 Task: Open a blank sheet, save the file as Weather.doc Add Heading 'Types of Weather:'Types of Weather: Add the following points with small alphabetsAdd the following points with small alphabets a.	Sunny_x000D_
b.	Rainy_x000D_
c.	Snowy_x000D_
Select the entire thext and change line spacing to  1.15 Select the entire text and apply  Outside Borders ,change the font size of heading and points to 26
Action: Mouse pressed left at (187, 179)
Screenshot: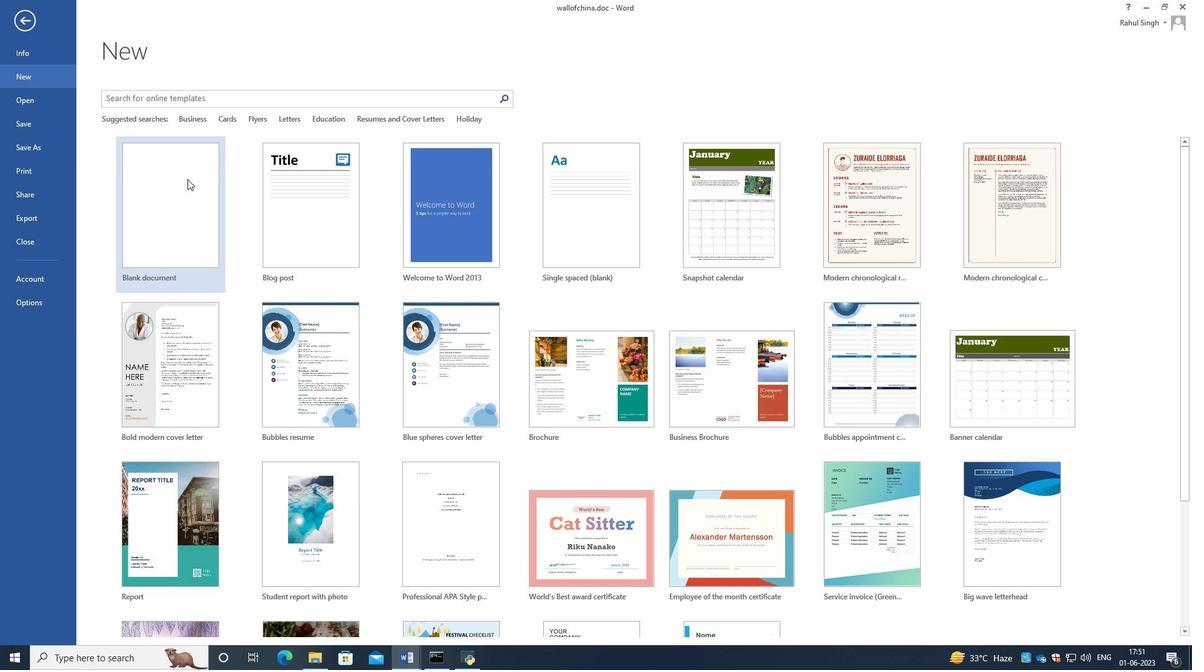 
Action: Mouse moved to (26, 21)
Screenshot: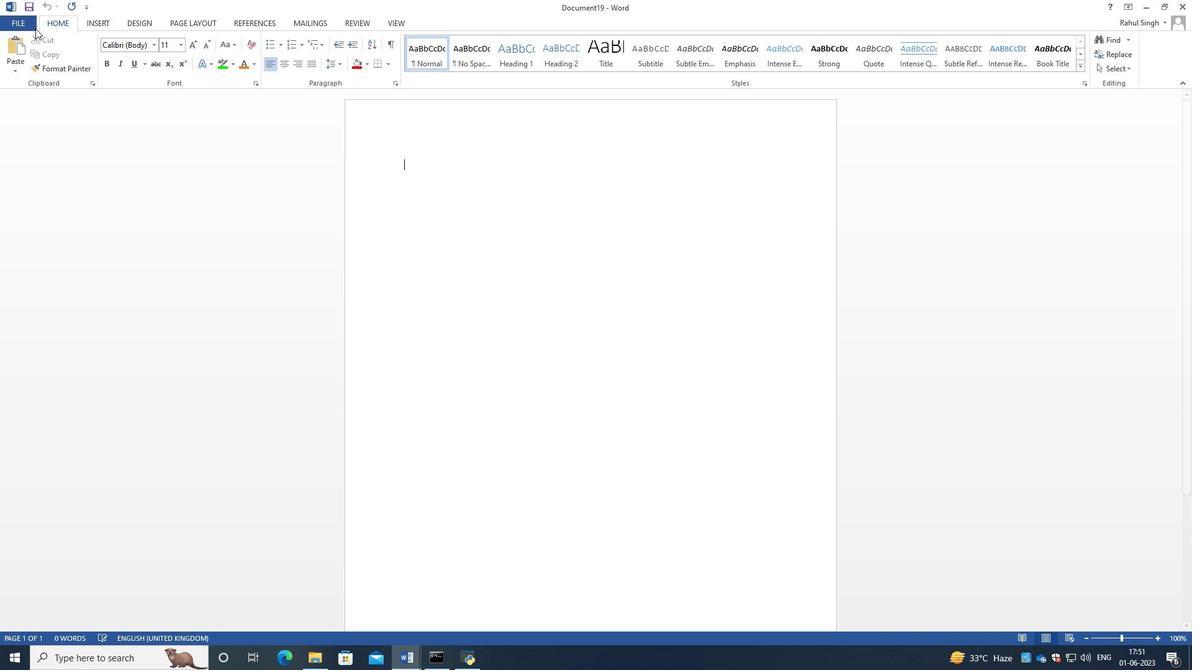 
Action: Mouse pressed left at (26, 21)
Screenshot: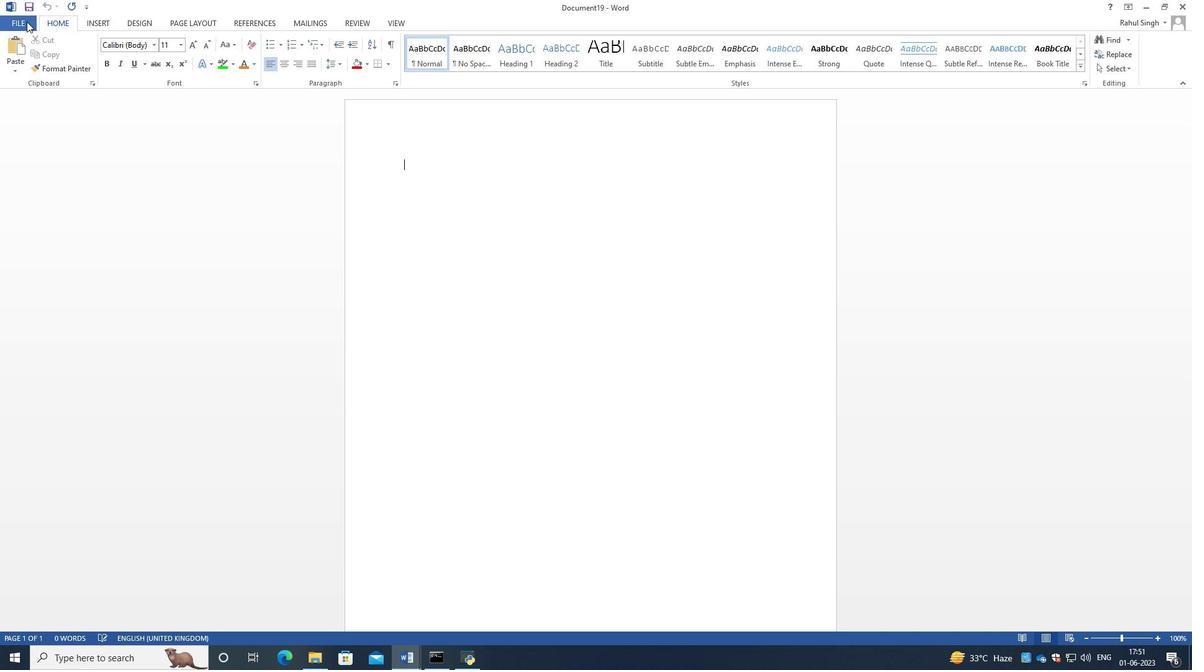 
Action: Mouse moved to (30, 140)
Screenshot: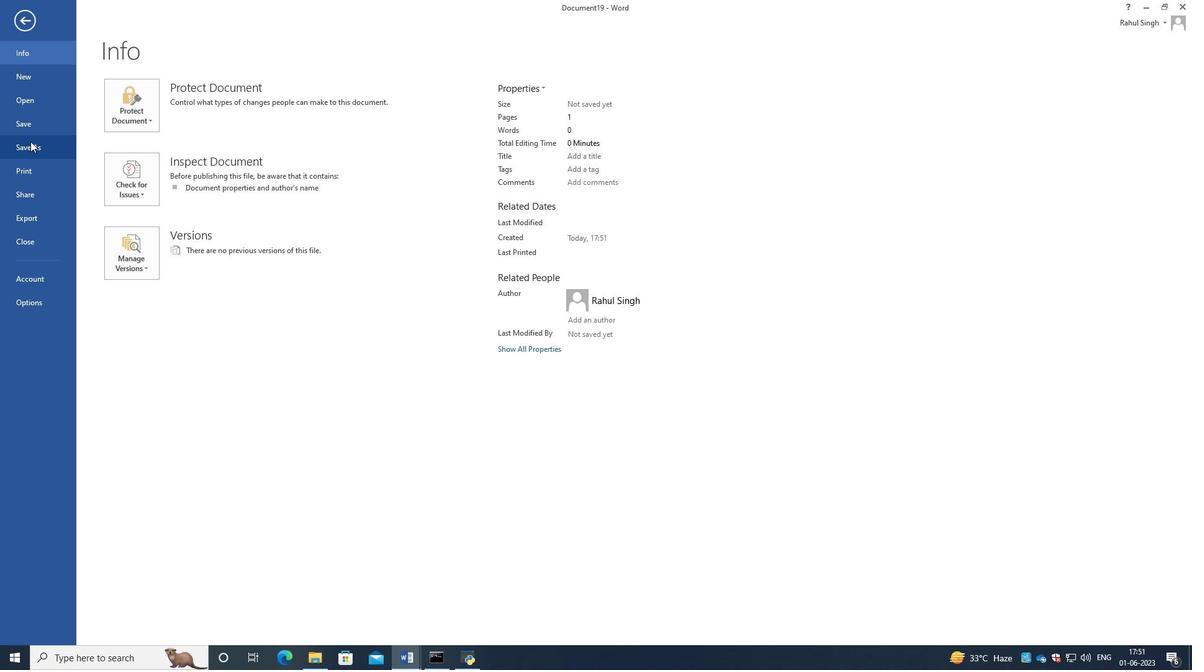 
Action: Mouse pressed left at (30, 140)
Screenshot: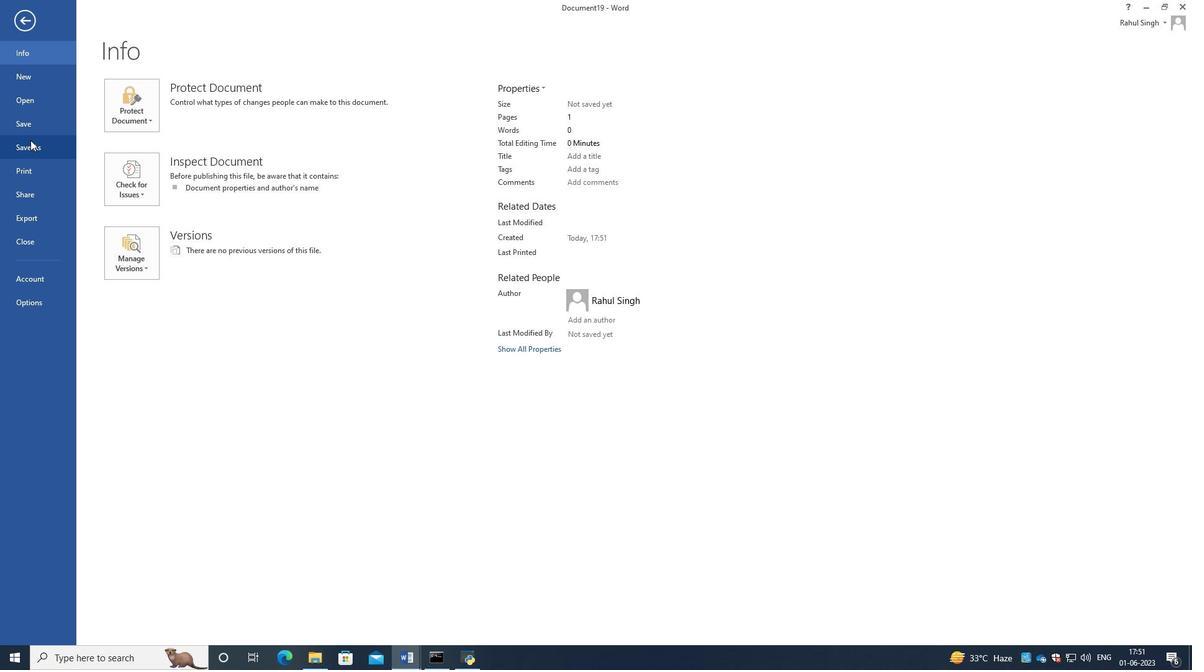
Action: Mouse moved to (339, 128)
Screenshot: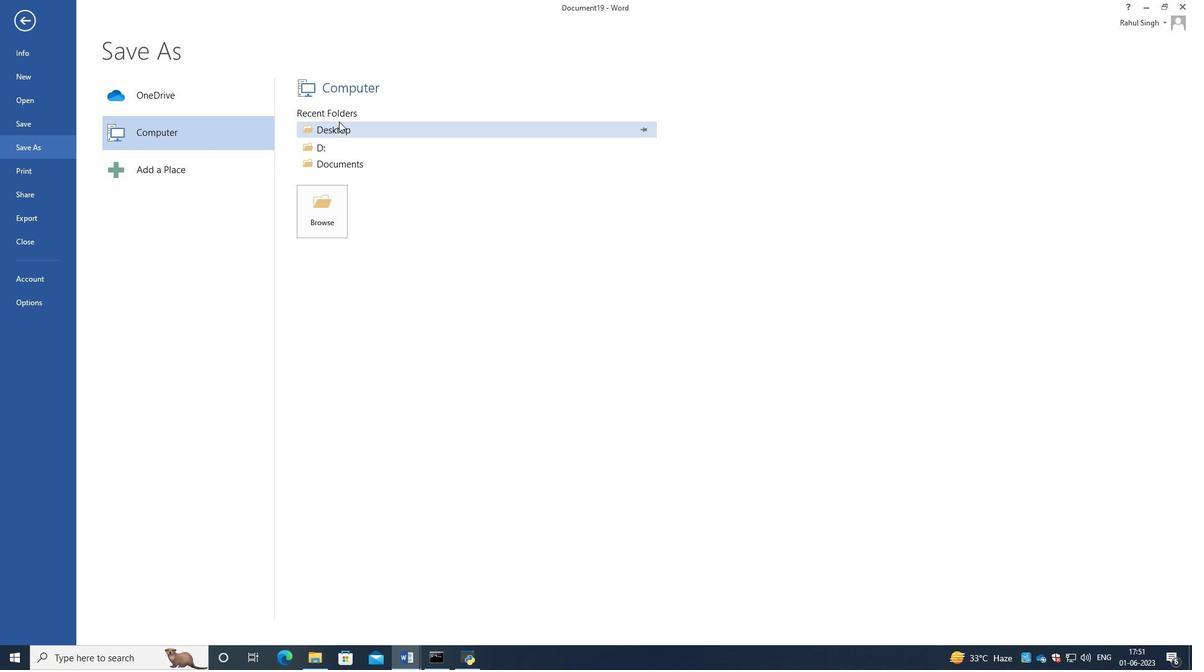 
Action: Mouse pressed left at (339, 128)
Screenshot: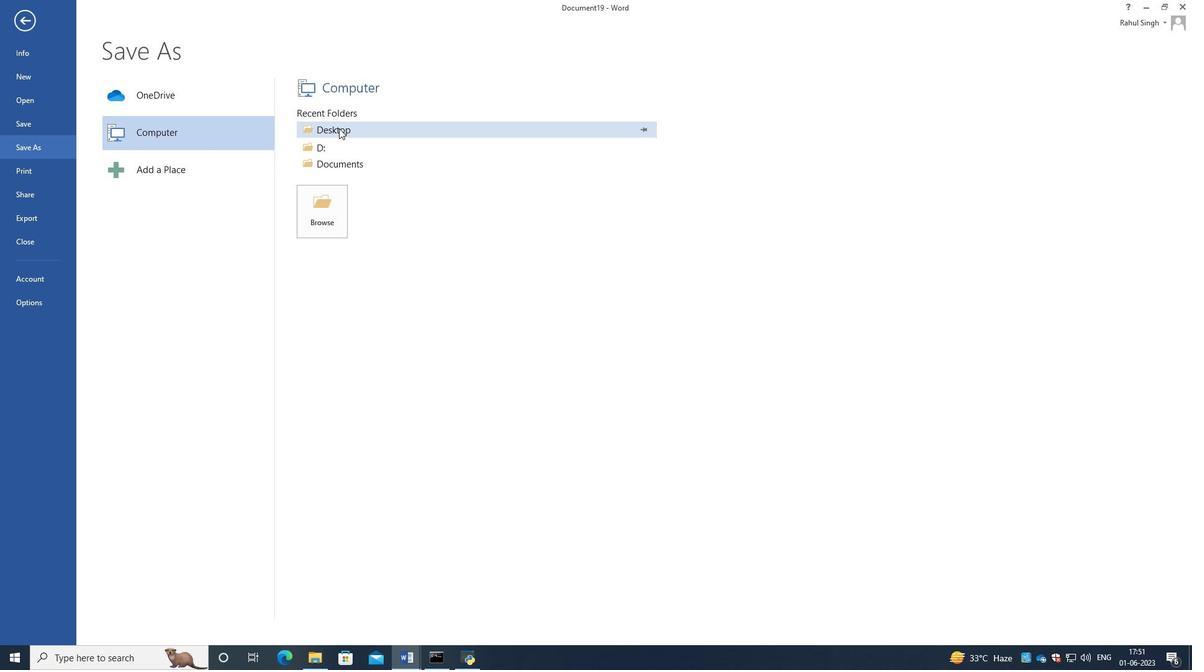 
Action: Mouse moved to (209, 264)
Screenshot: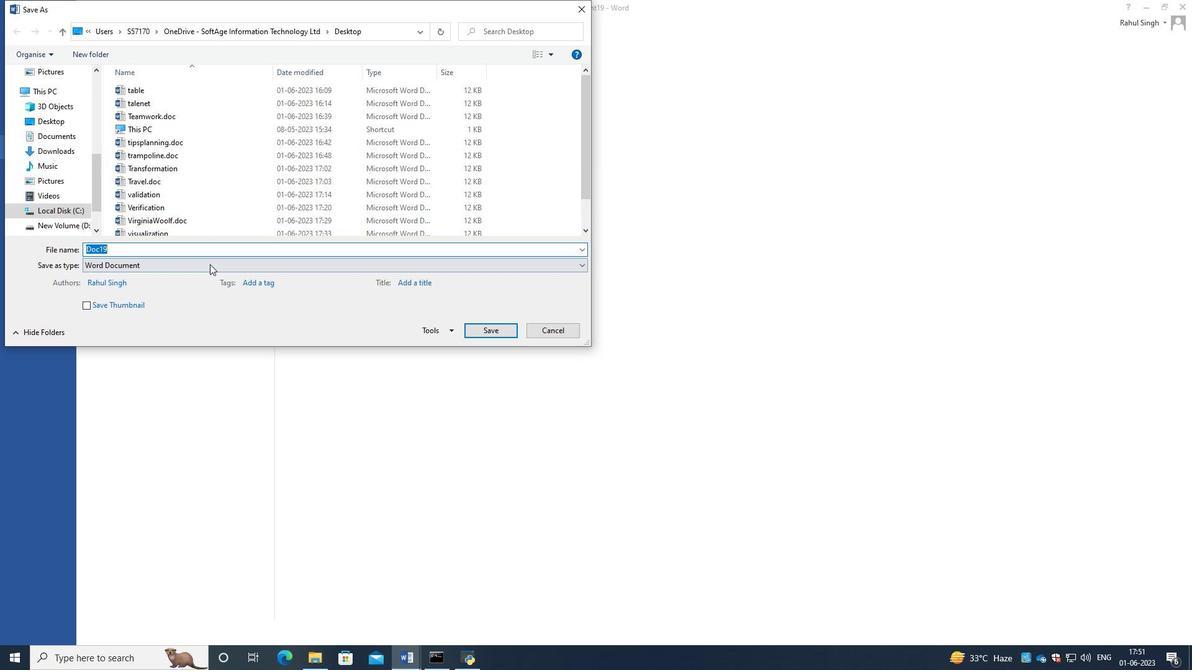 
Action: Key pressed <Key.backspace><Key.caps_lock>W<Key.caps_lock>eather.doc
Screenshot: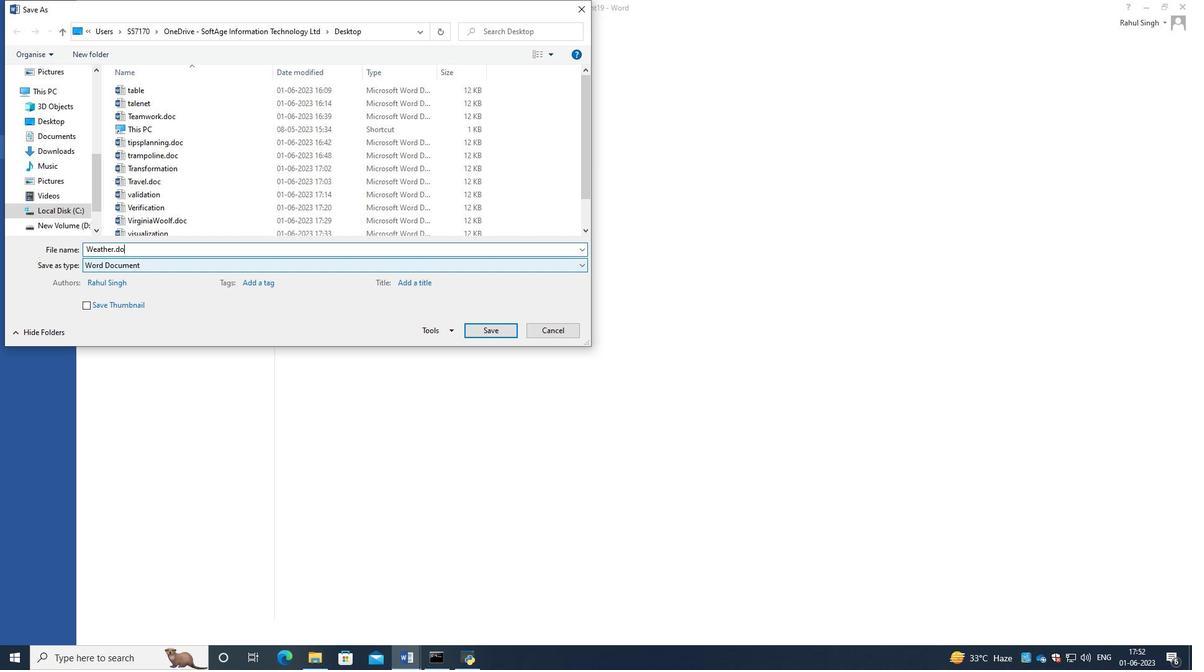 
Action: Mouse moved to (492, 328)
Screenshot: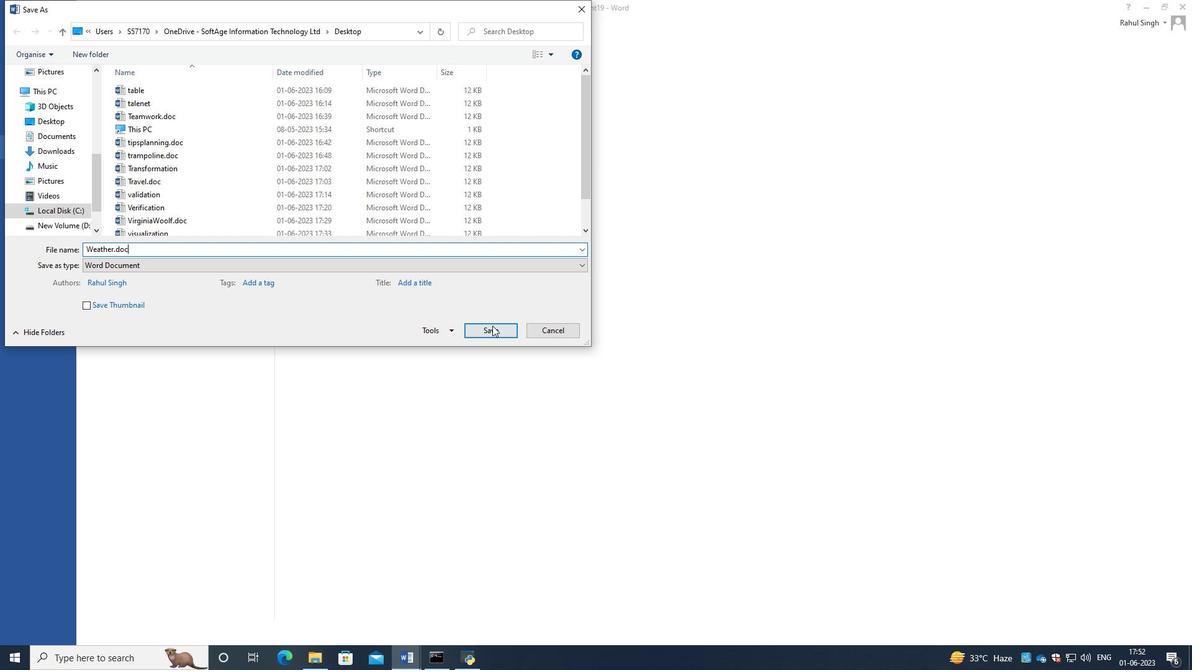 
Action: Mouse pressed left at (492, 328)
Screenshot: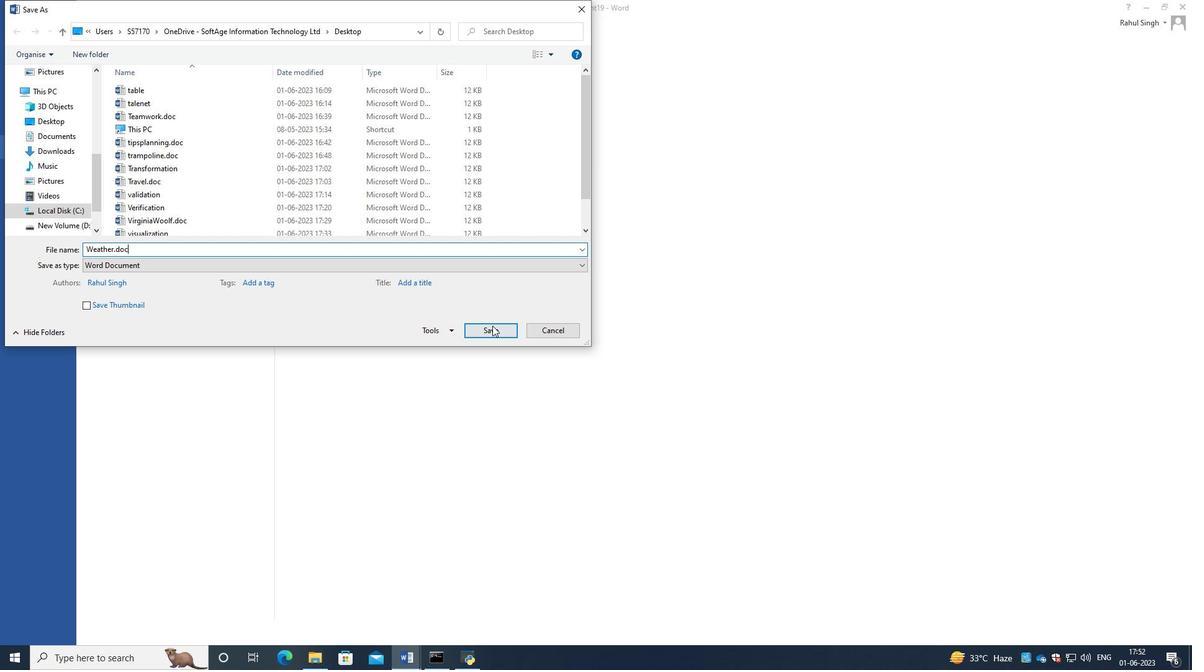 
Action: Mouse moved to (463, 167)
Screenshot: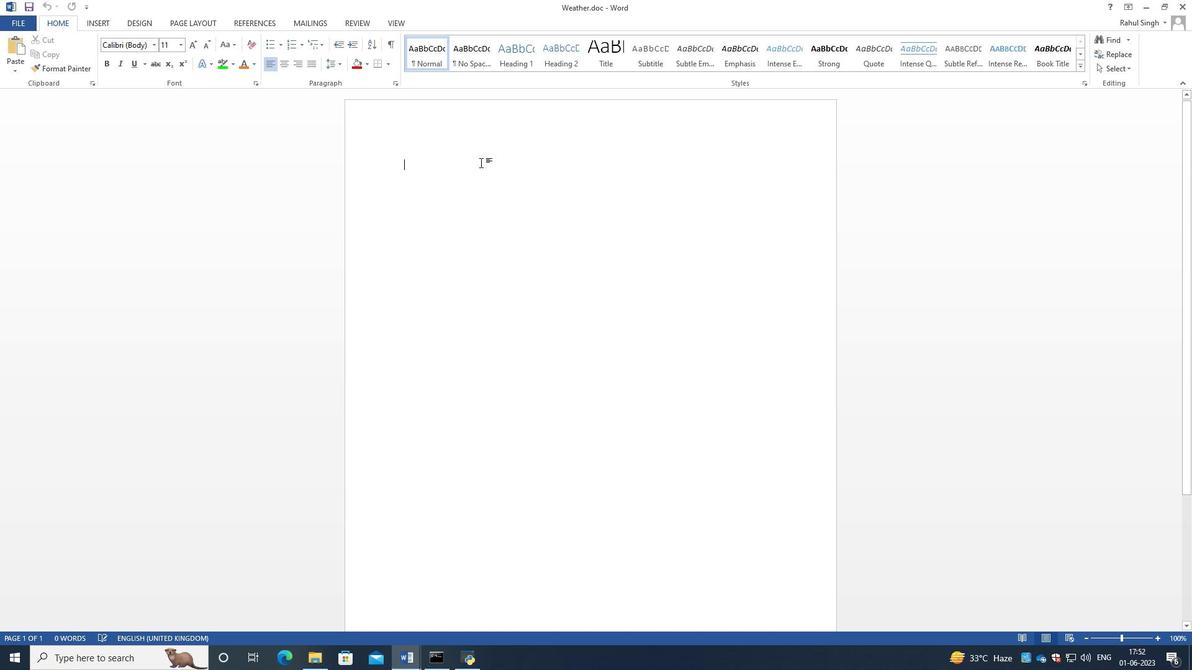 
Action: Key pressed <Key.caps_lock>T<Key.caps_lock>ypes<Key.space>of<Key.space><Key.caps_lock>W<Key.caps_lock>eather<Key.shift_r>:<Key.enter>
Screenshot: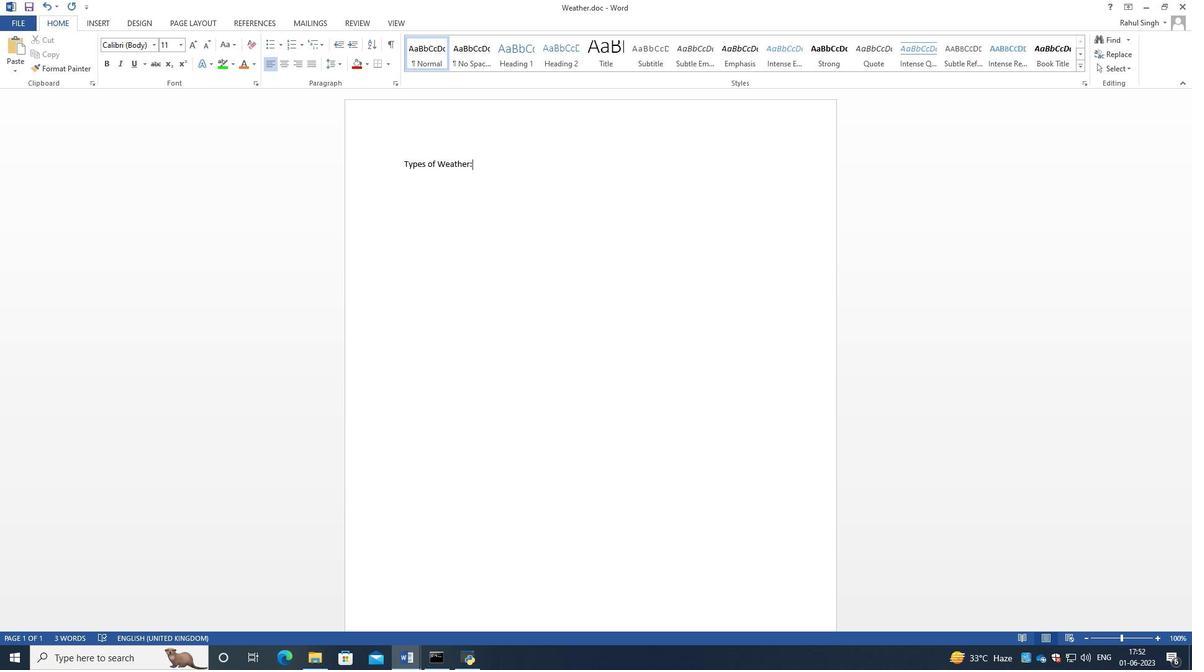 
Action: Mouse moved to (508, 159)
Screenshot: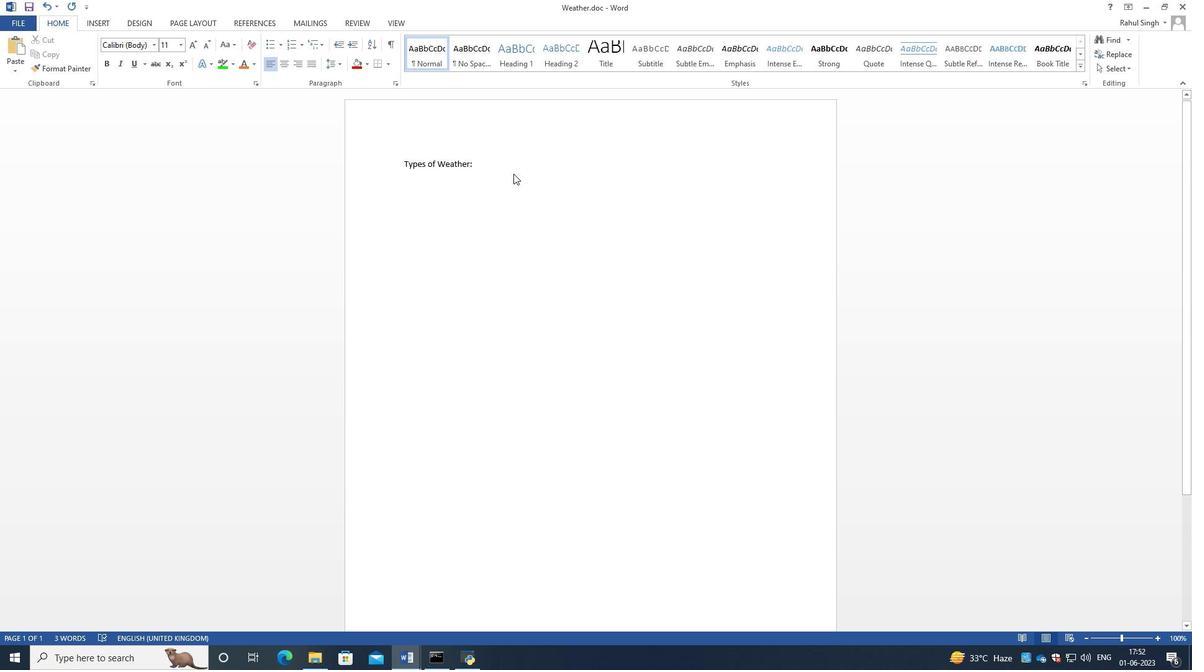 
Action: Mouse pressed left at (508, 159)
Screenshot: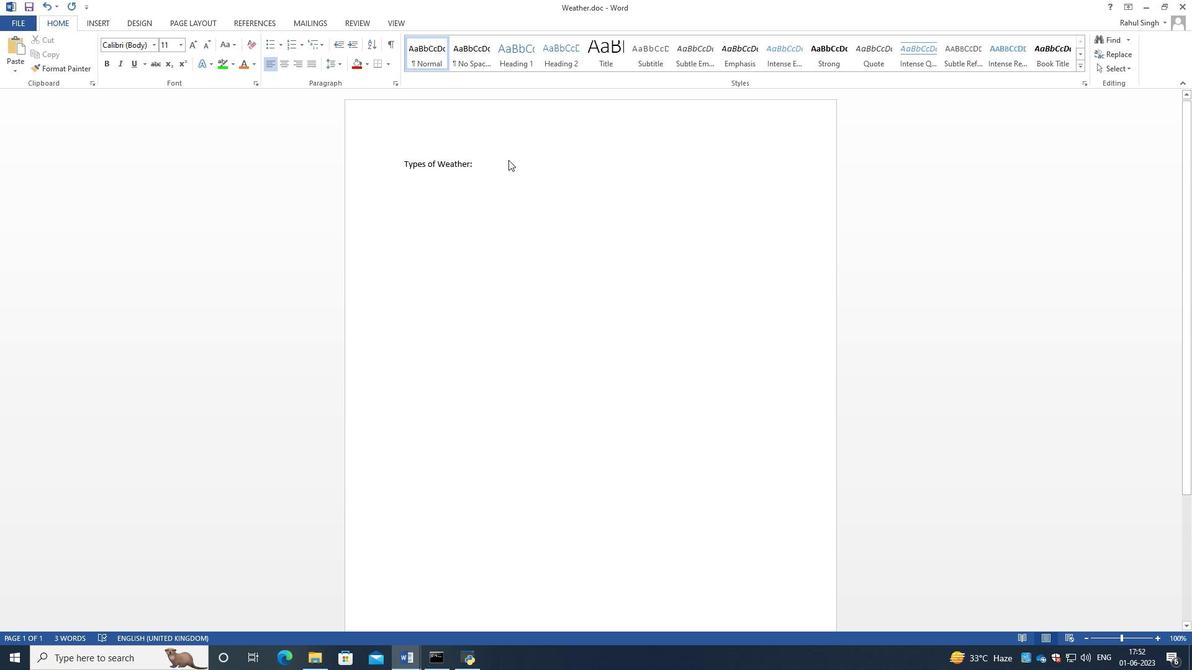 
Action: Mouse moved to (506, 163)
Screenshot: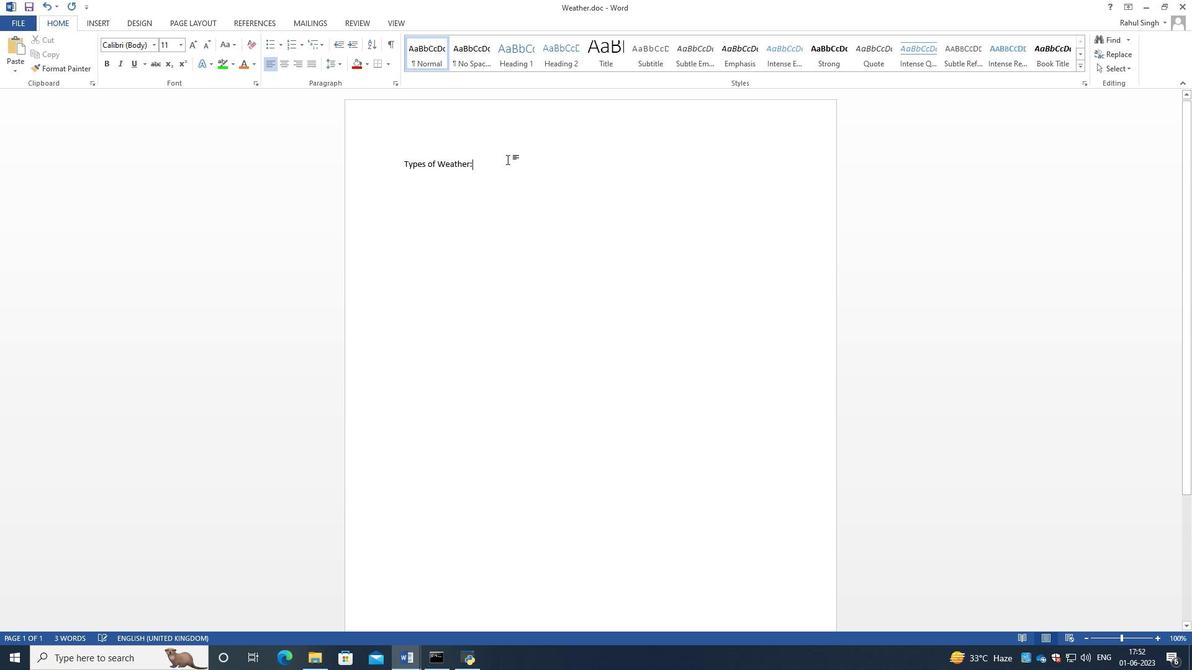 
Action: Key pressed <Key.enter><Key.space><Key.space><Key.space><Key.space><Key.space><Key.backspace><Key.backspace><Key.backspace><Key.backspace><Key.backspace>a.<Key.space>sunny<Key.enter><Key.caps_lock>R<Key.caps_lock>ainy<Key.enter><Key.caps_lock>S<Key.caps_lock>nowy<Key.enter><Key.backspace>
Screenshot: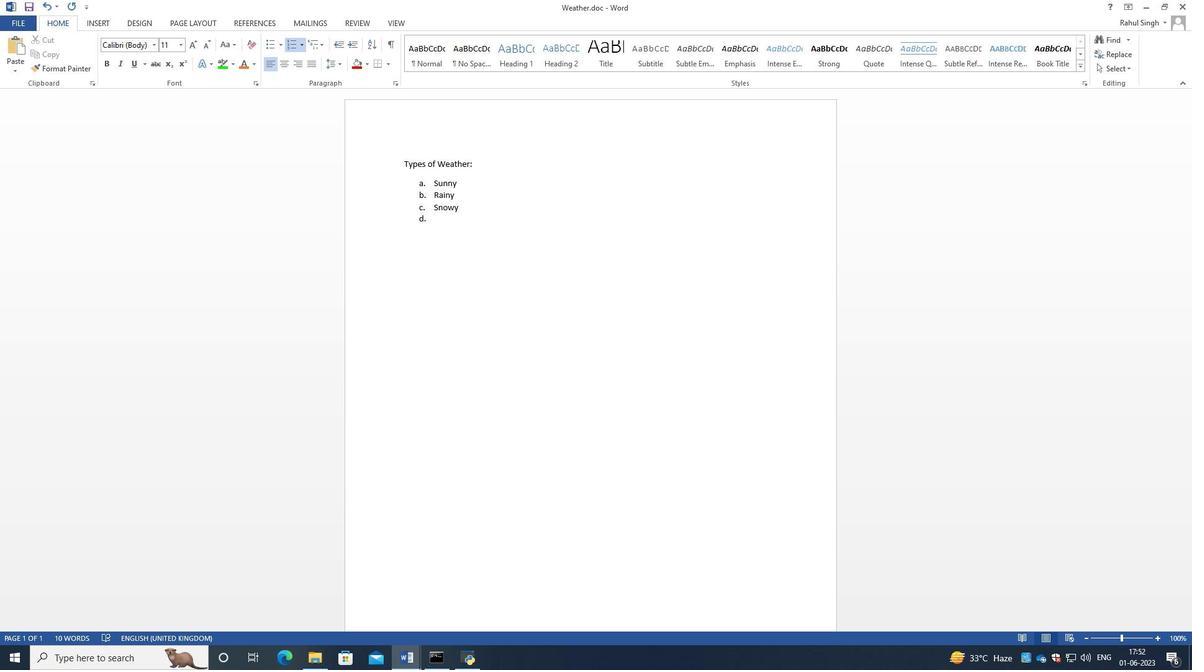 
Action: Mouse moved to (399, 158)
Screenshot: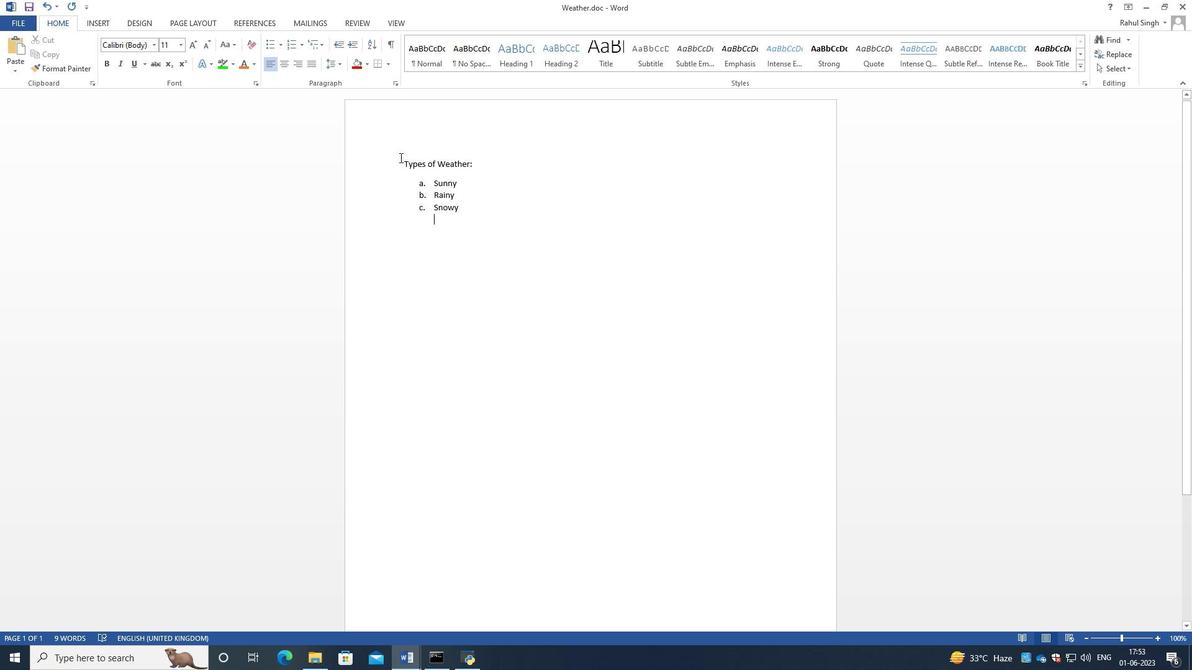 
Action: Mouse pressed left at (399, 158)
Screenshot: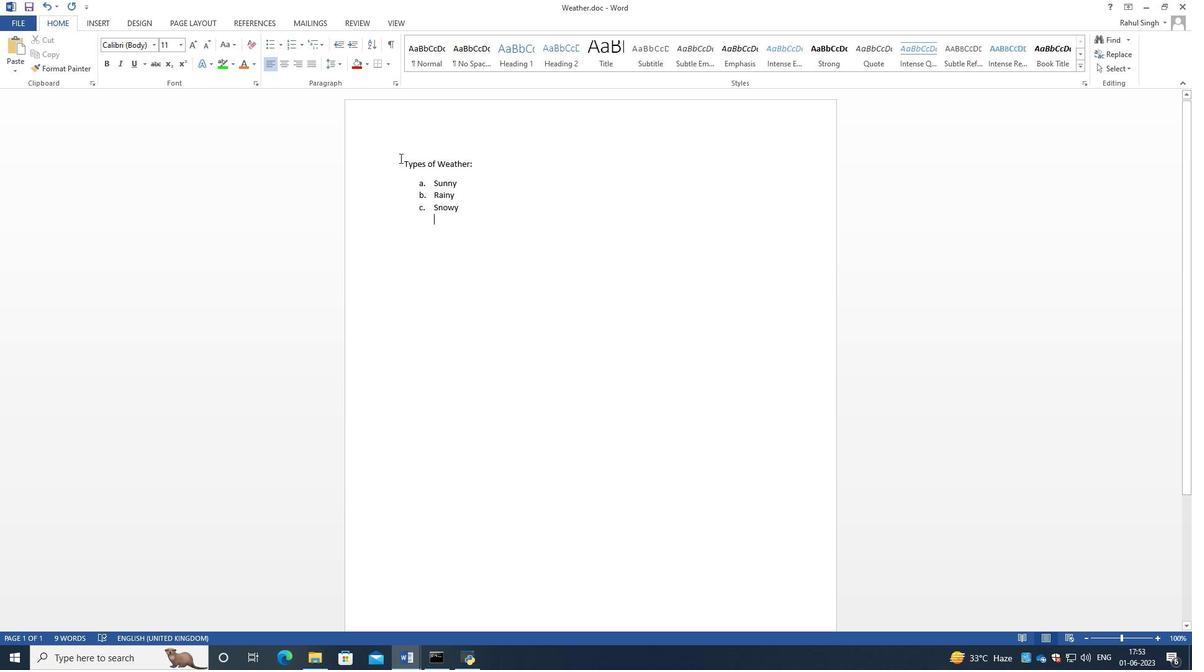 
Action: Mouse moved to (532, 211)
Screenshot: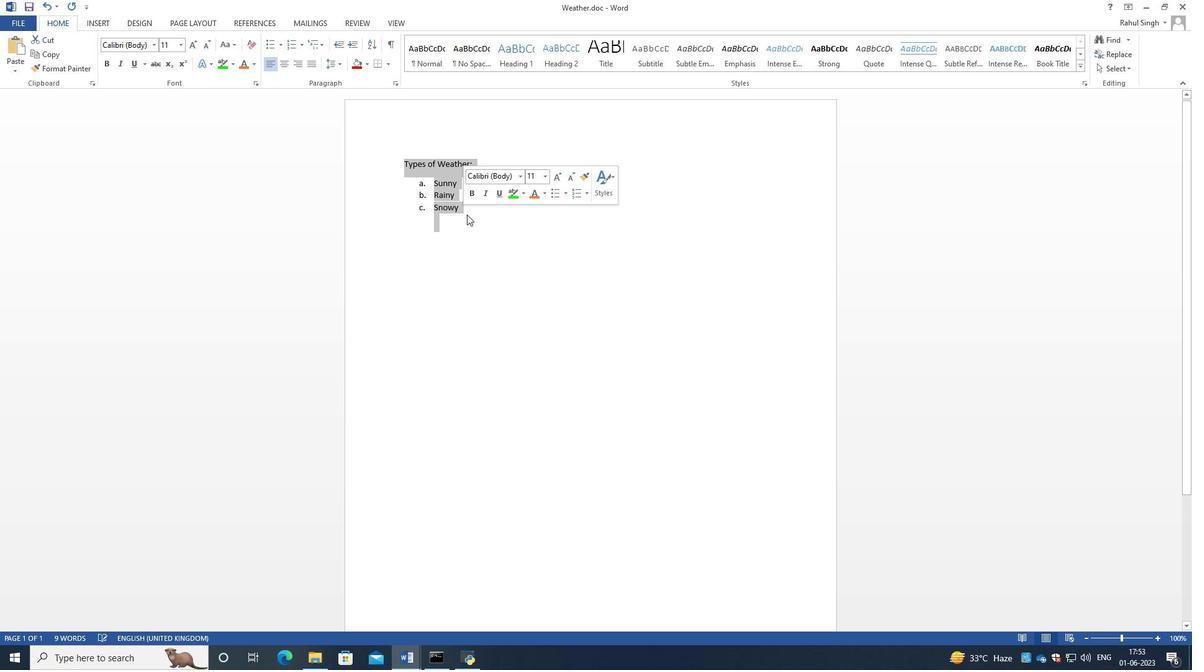 
Action: Mouse pressed left at (532, 211)
Screenshot: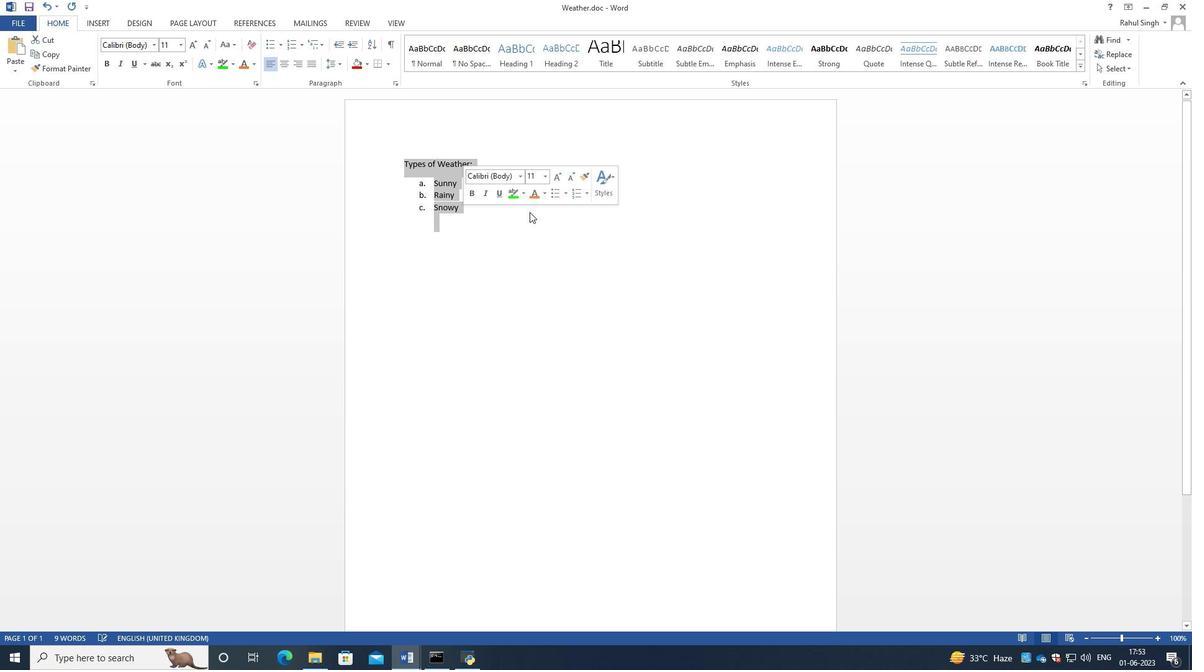 
Action: Mouse moved to (432, 183)
Screenshot: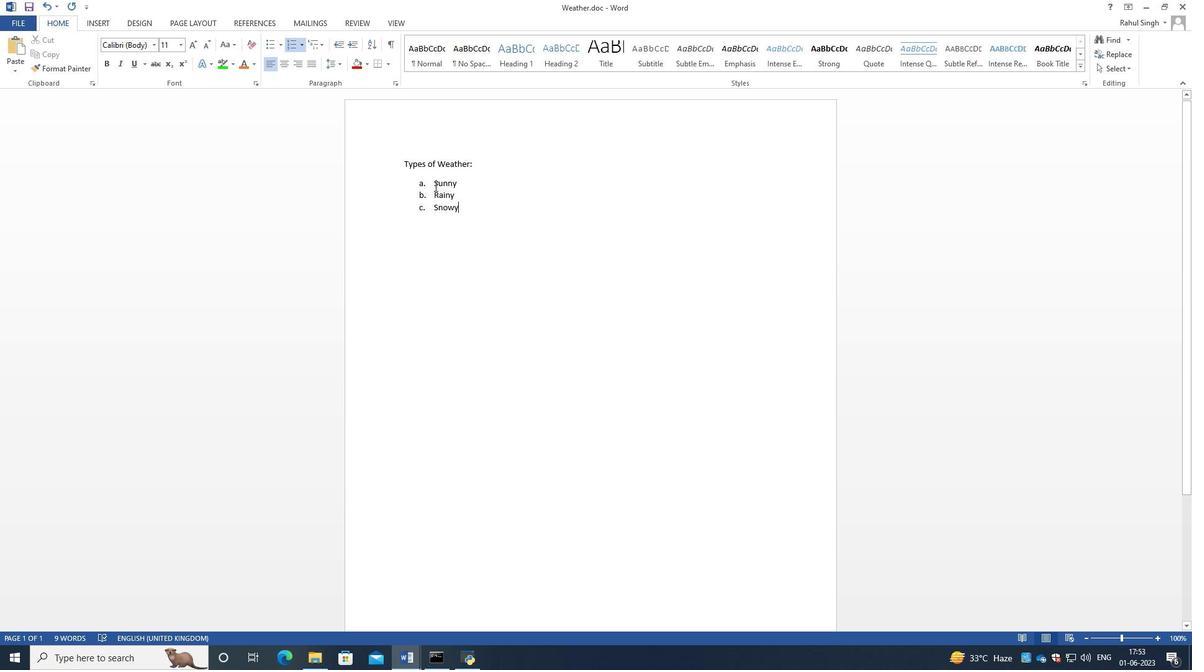 
Action: Mouse pressed left at (432, 183)
Screenshot: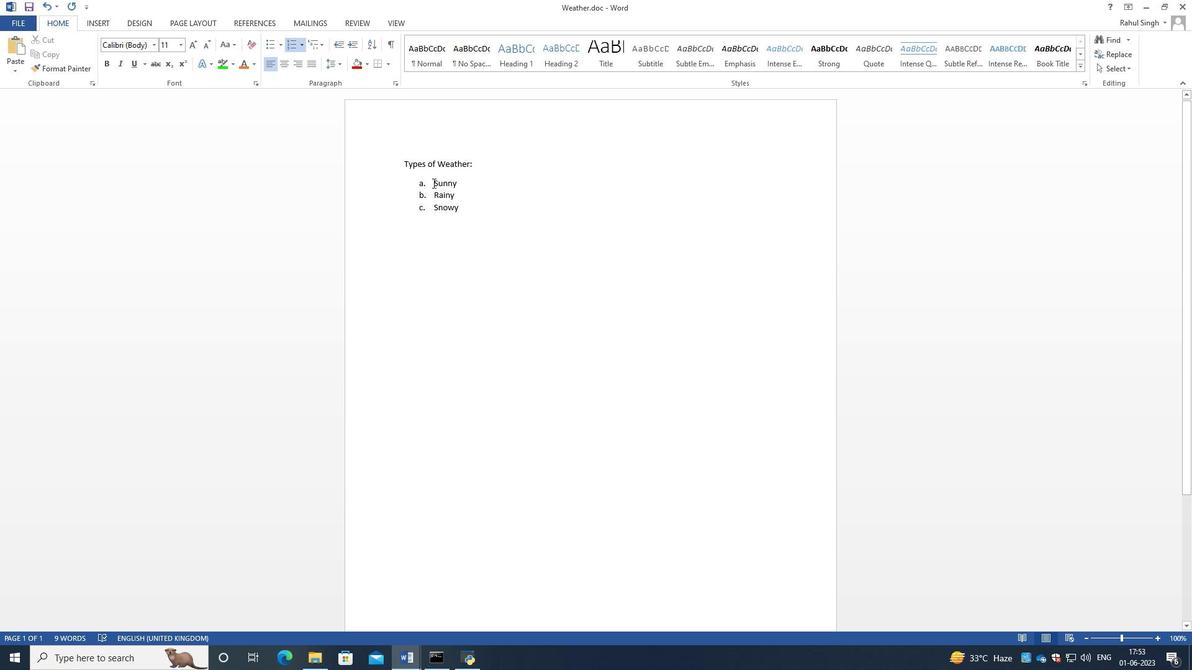 
Action: Mouse moved to (342, 65)
Screenshot: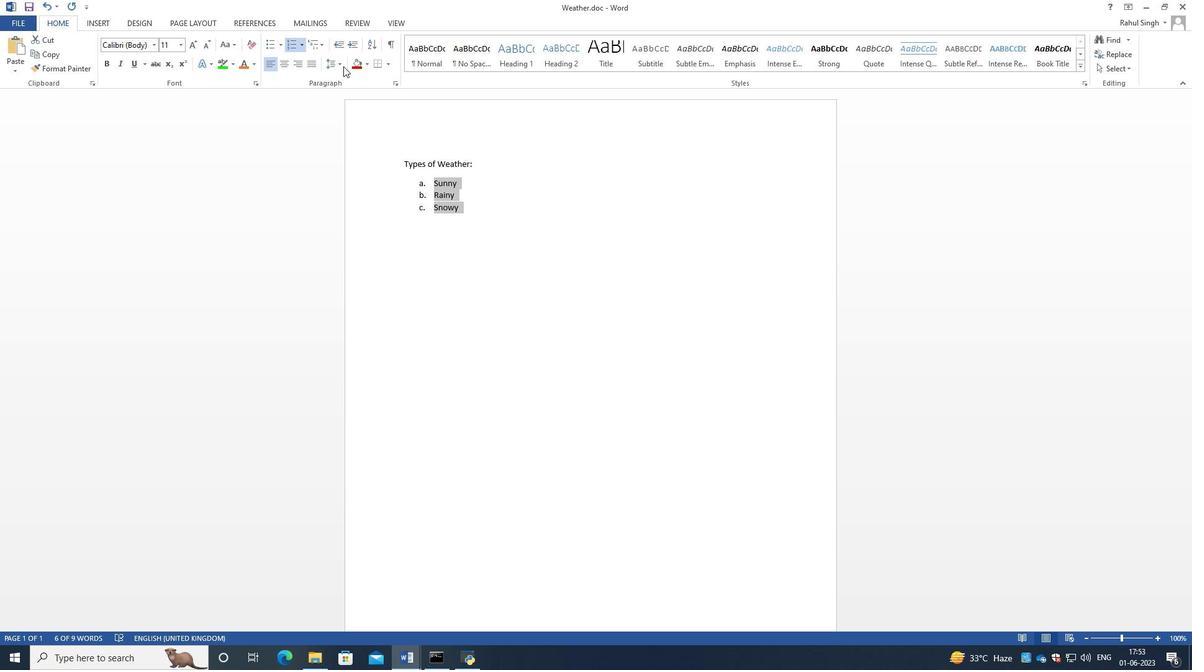 
Action: Mouse pressed left at (342, 65)
Screenshot: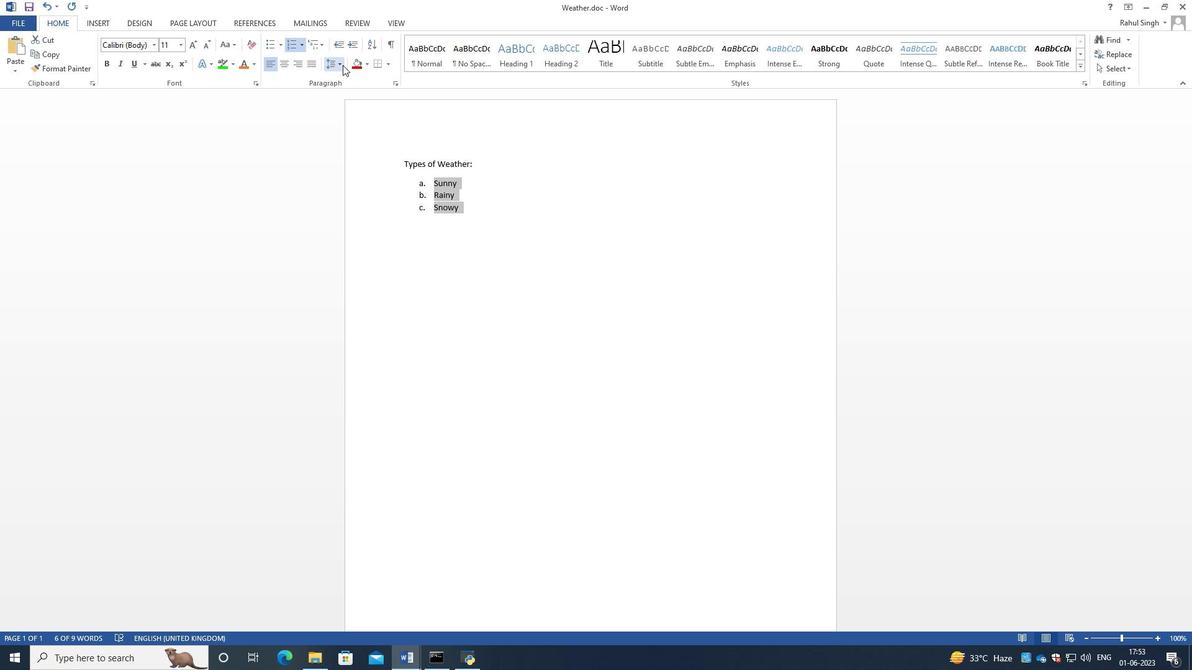 
Action: Mouse moved to (358, 98)
Screenshot: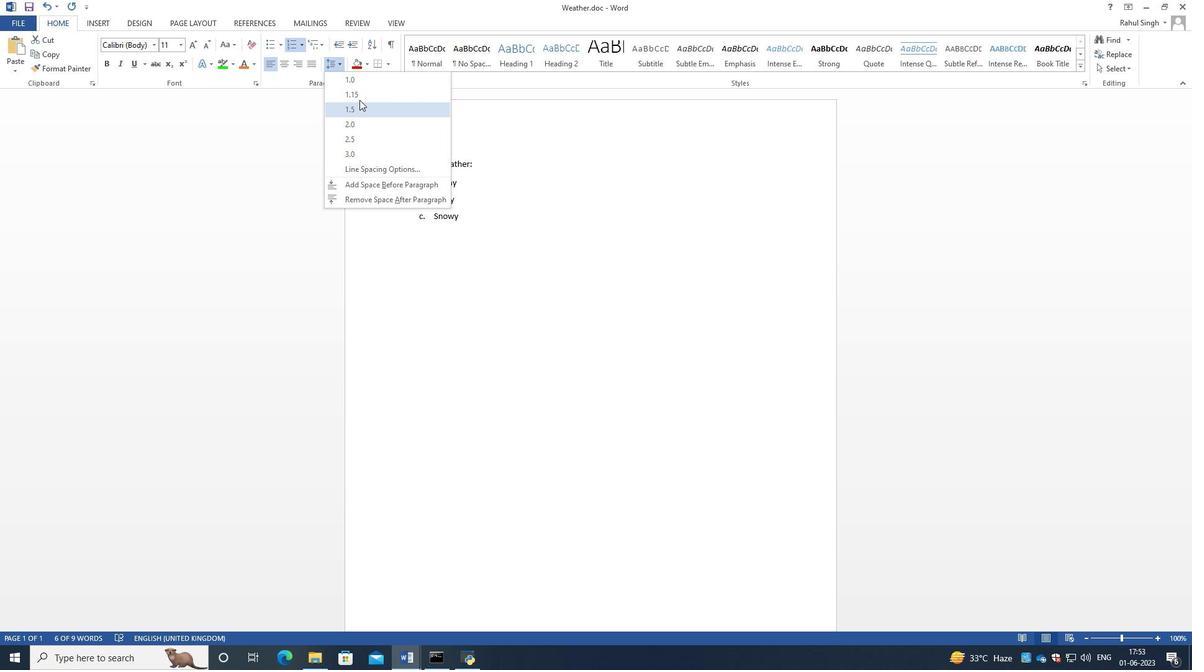 
Action: Mouse pressed left at (358, 98)
Screenshot: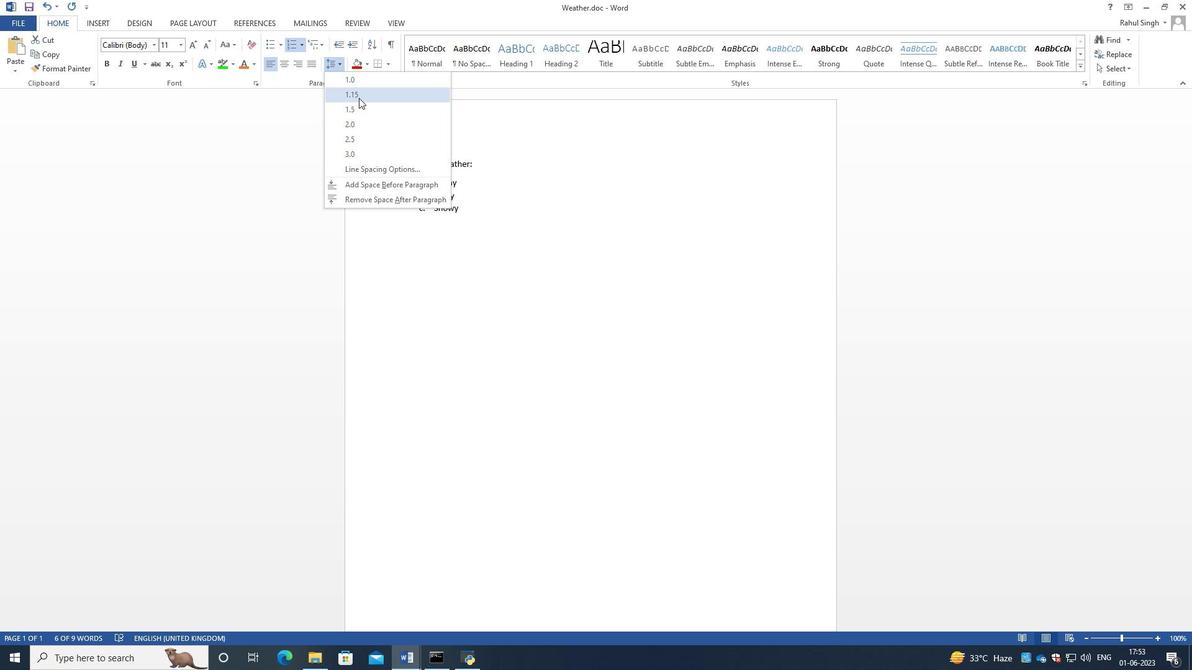 
Action: Mouse moved to (468, 229)
Screenshot: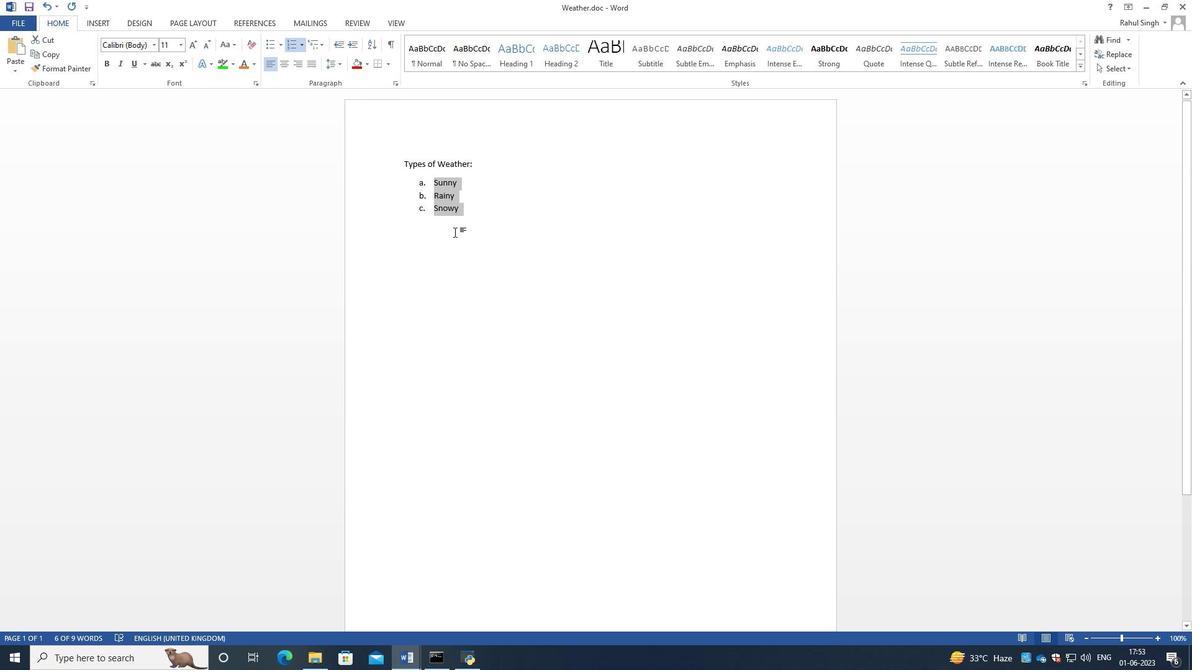 
Action: Mouse pressed left at (468, 229)
Screenshot: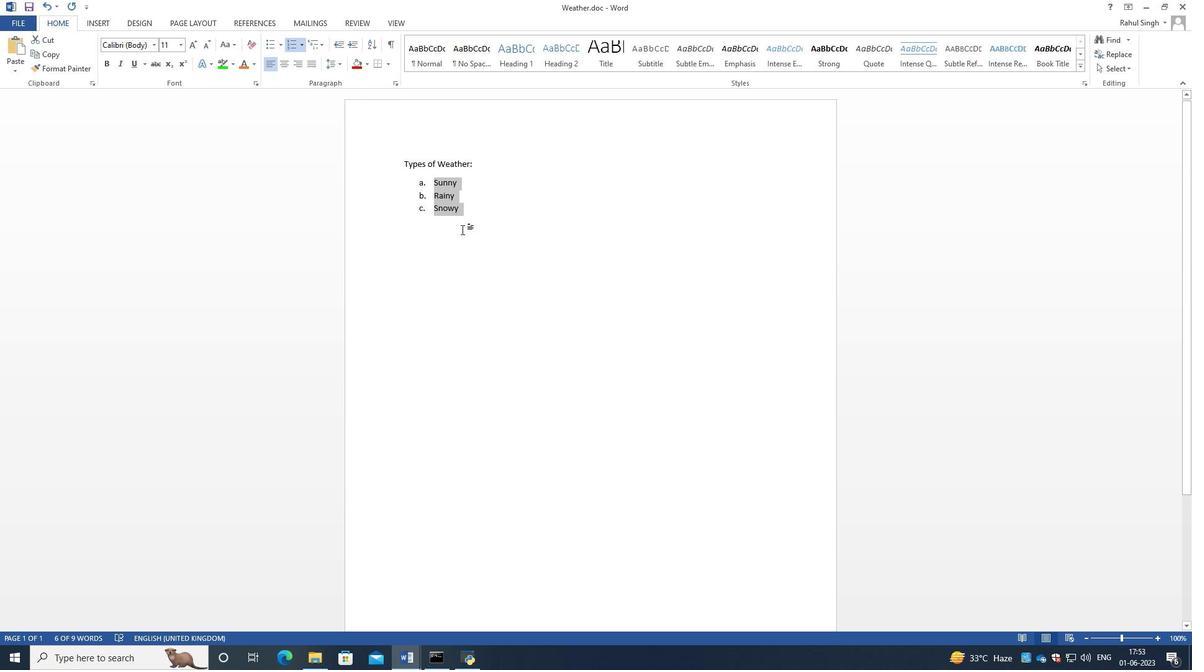
Action: Mouse moved to (427, 184)
Screenshot: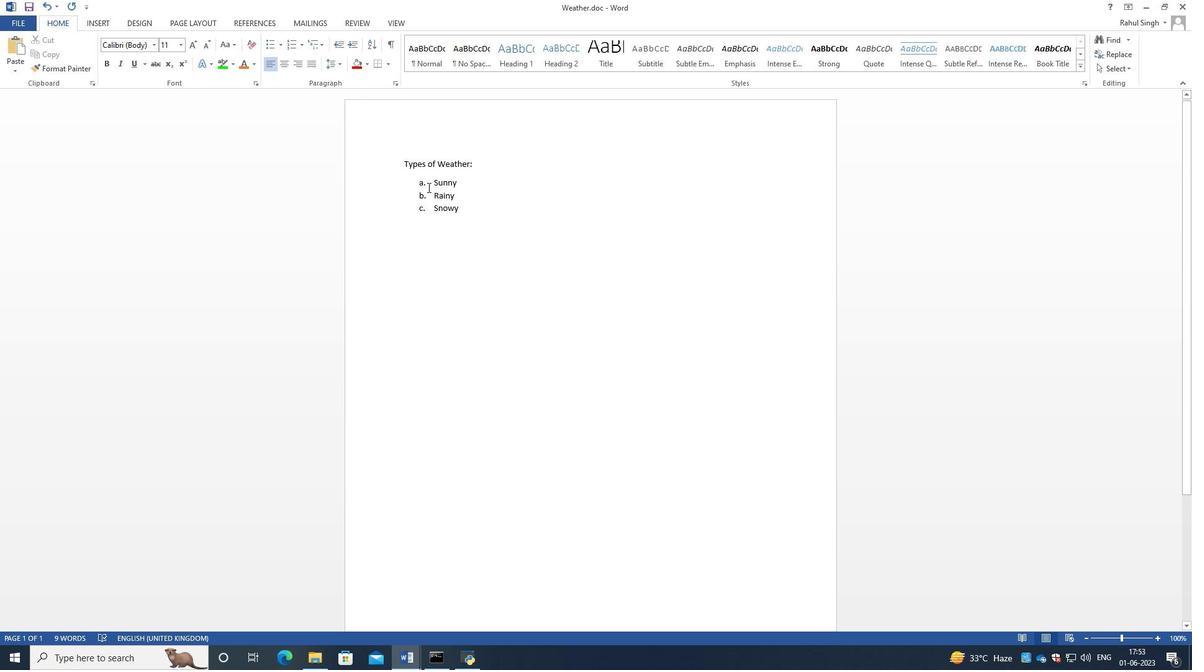 
Action: Mouse pressed left at (427, 184)
Screenshot: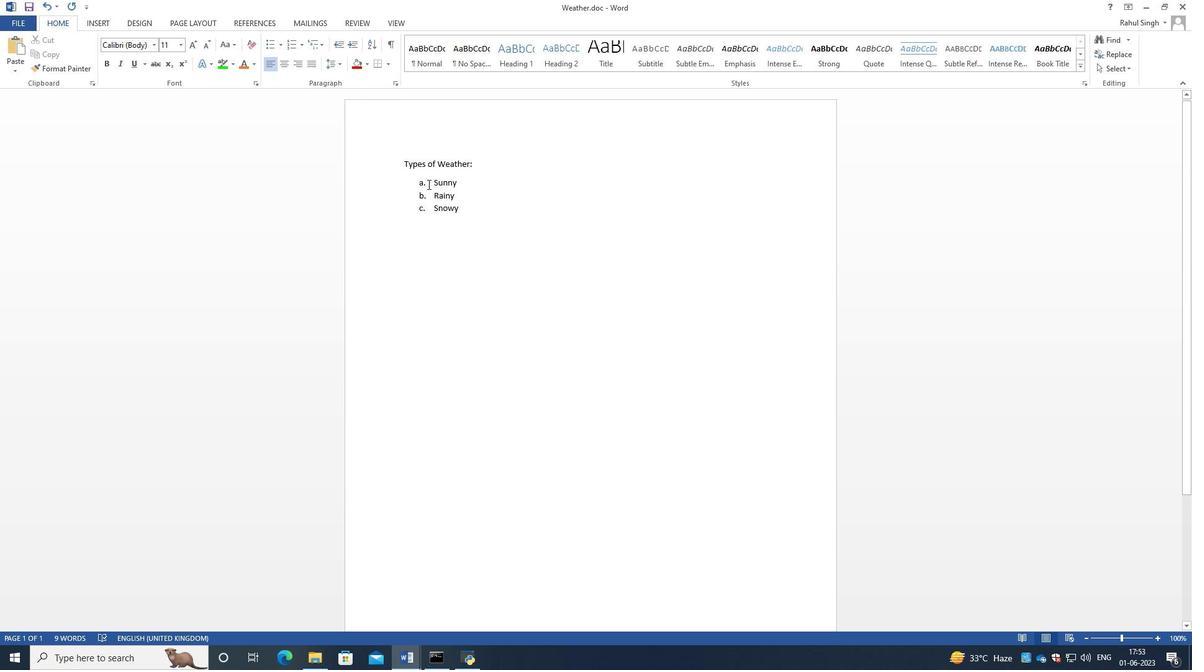 
Action: Mouse moved to (385, 65)
Screenshot: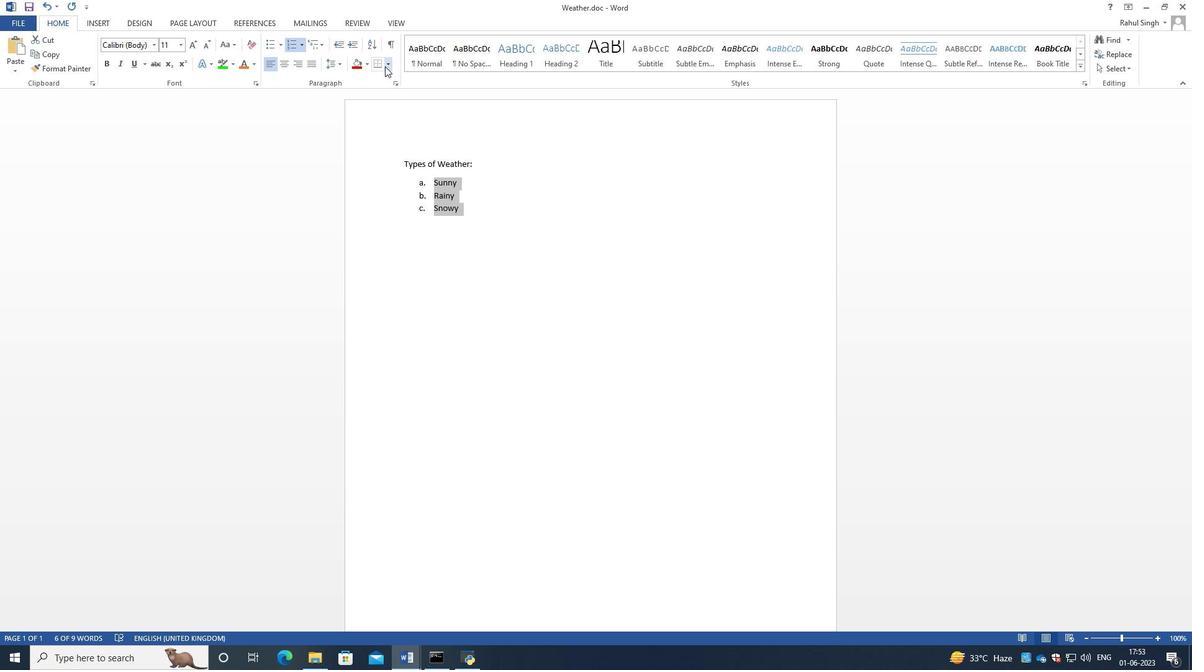 
Action: Mouse pressed left at (385, 65)
Screenshot: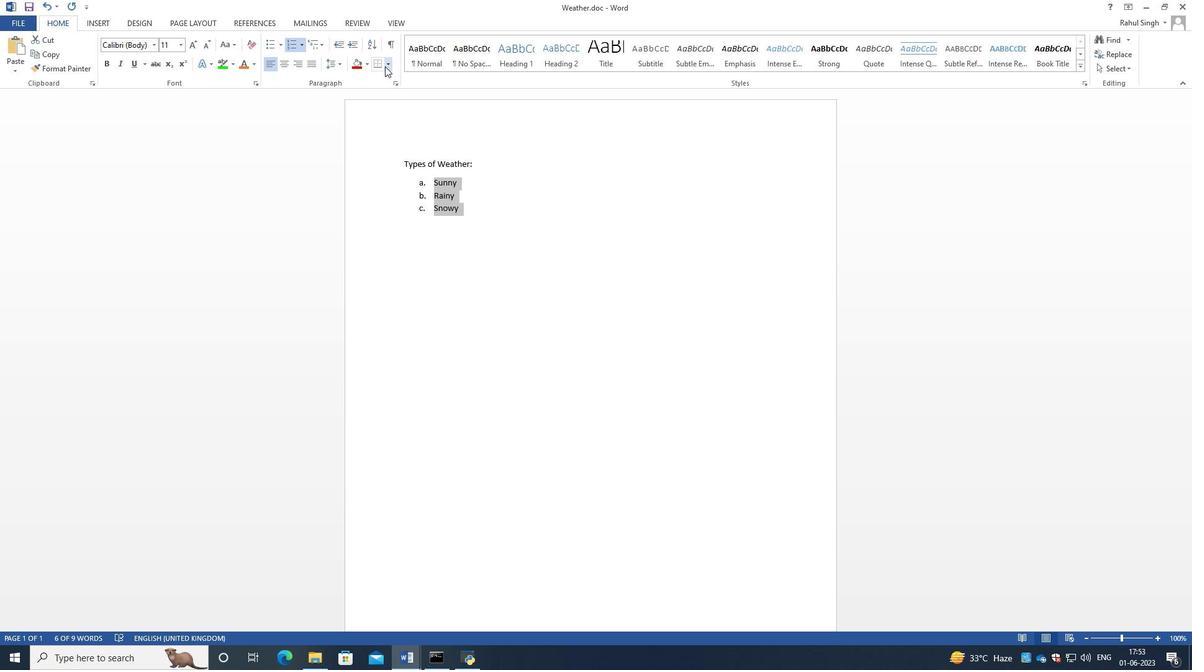 
Action: Mouse moved to (403, 167)
Screenshot: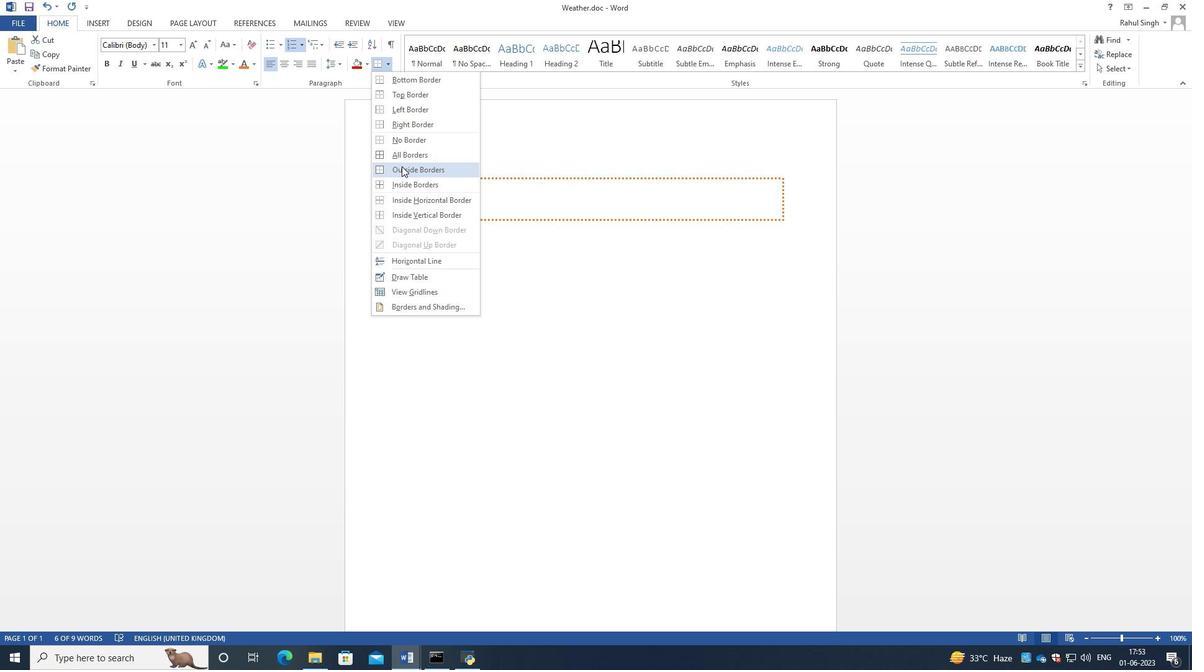 
Action: Mouse pressed left at (403, 167)
Screenshot: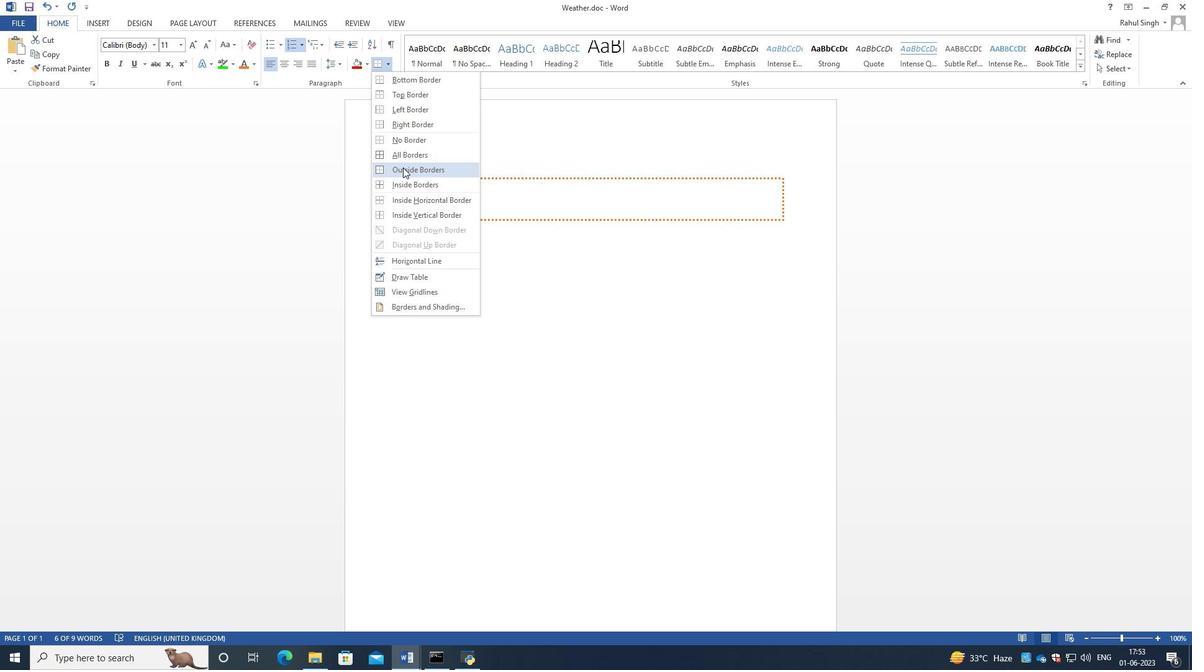
Action: Mouse moved to (504, 303)
Screenshot: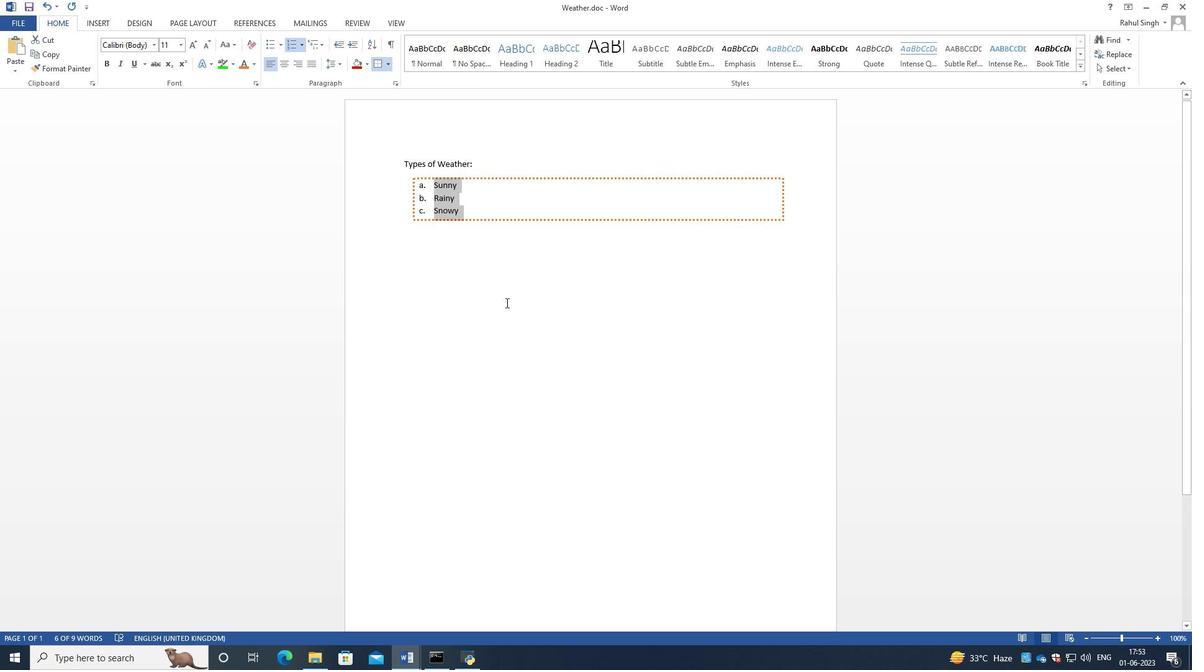 
Action: Mouse pressed left at (504, 303)
Screenshot: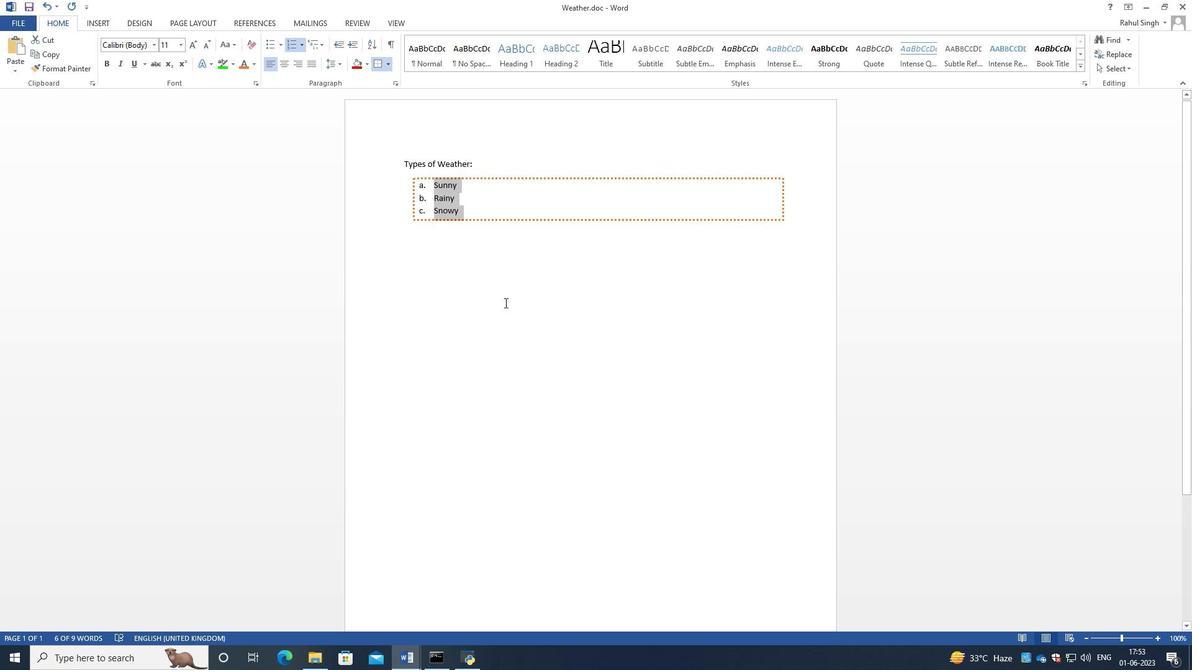 
Action: Mouse moved to (475, 162)
Screenshot: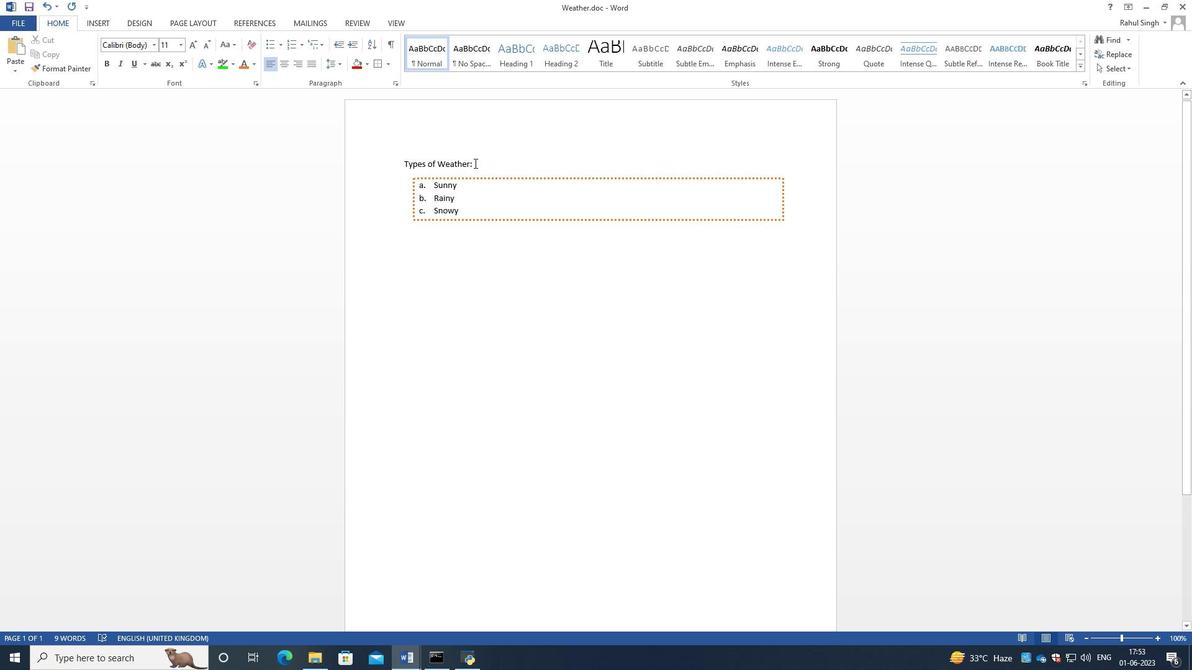 
Action: Mouse pressed left at (475, 162)
Screenshot: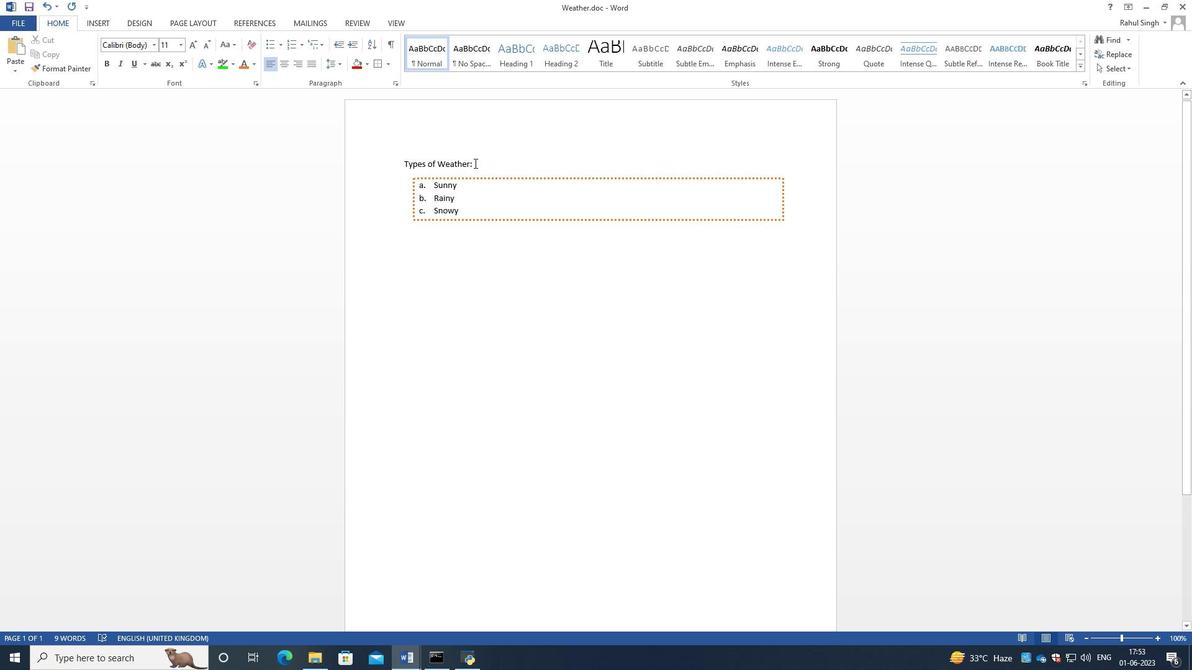 
Action: Mouse moved to (524, 147)
Screenshot: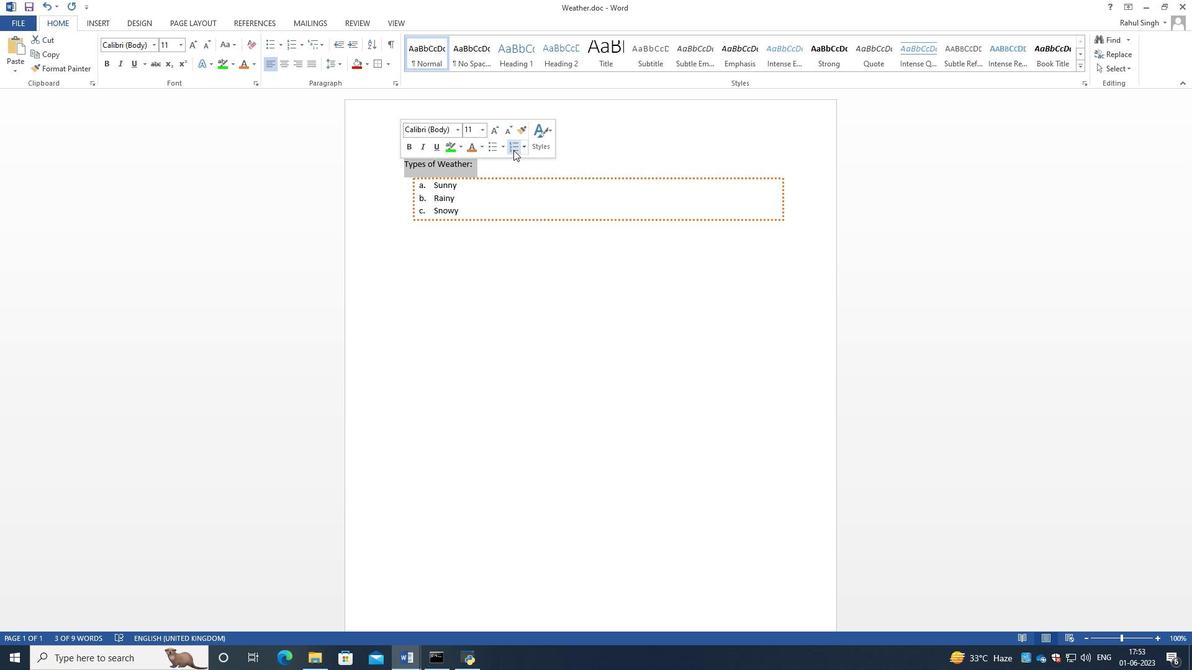 
Action: Mouse pressed left at (524, 147)
Screenshot: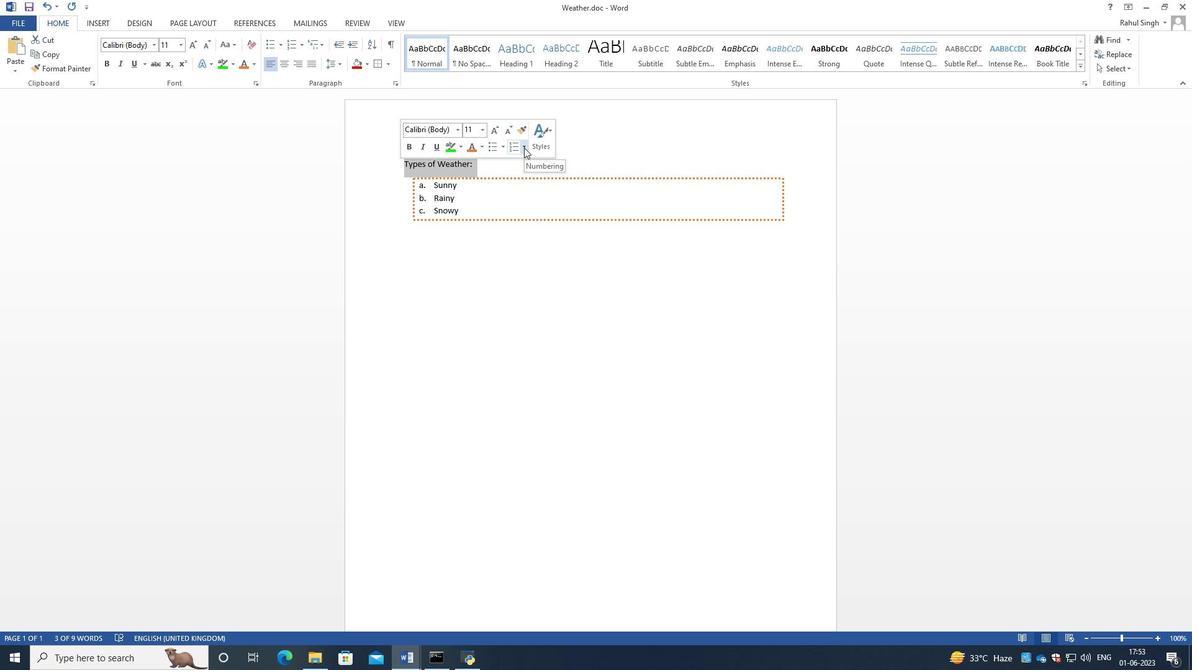 
Action: Mouse pressed left at (524, 147)
Screenshot: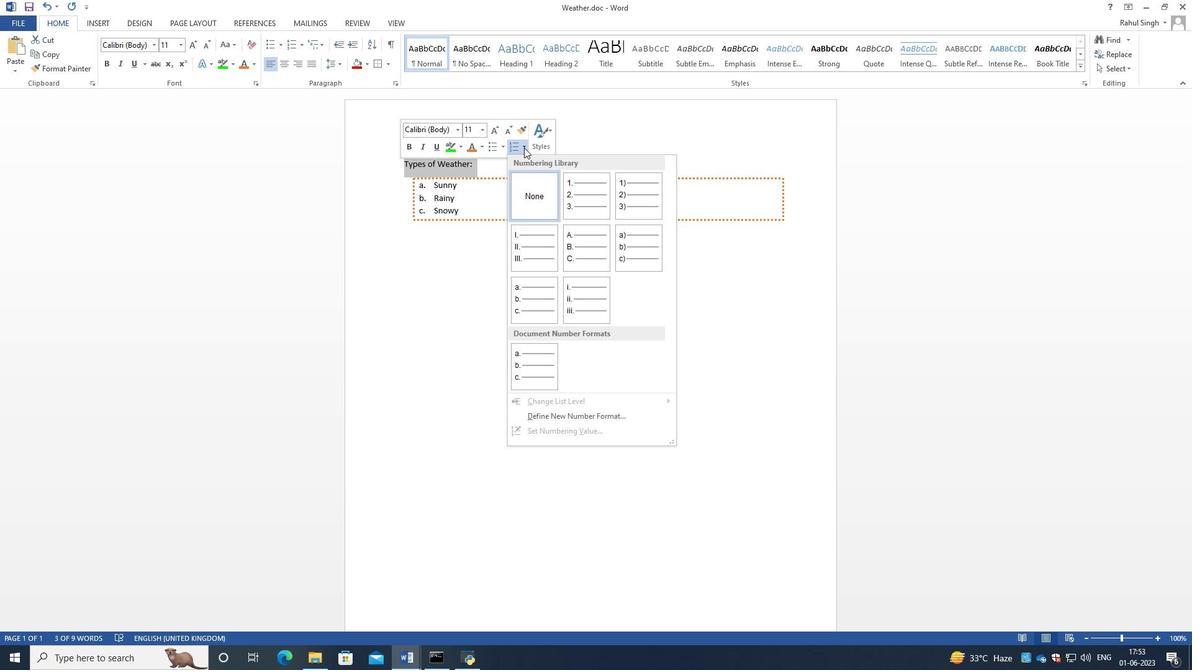 
Action: Mouse moved to (485, 128)
Screenshot: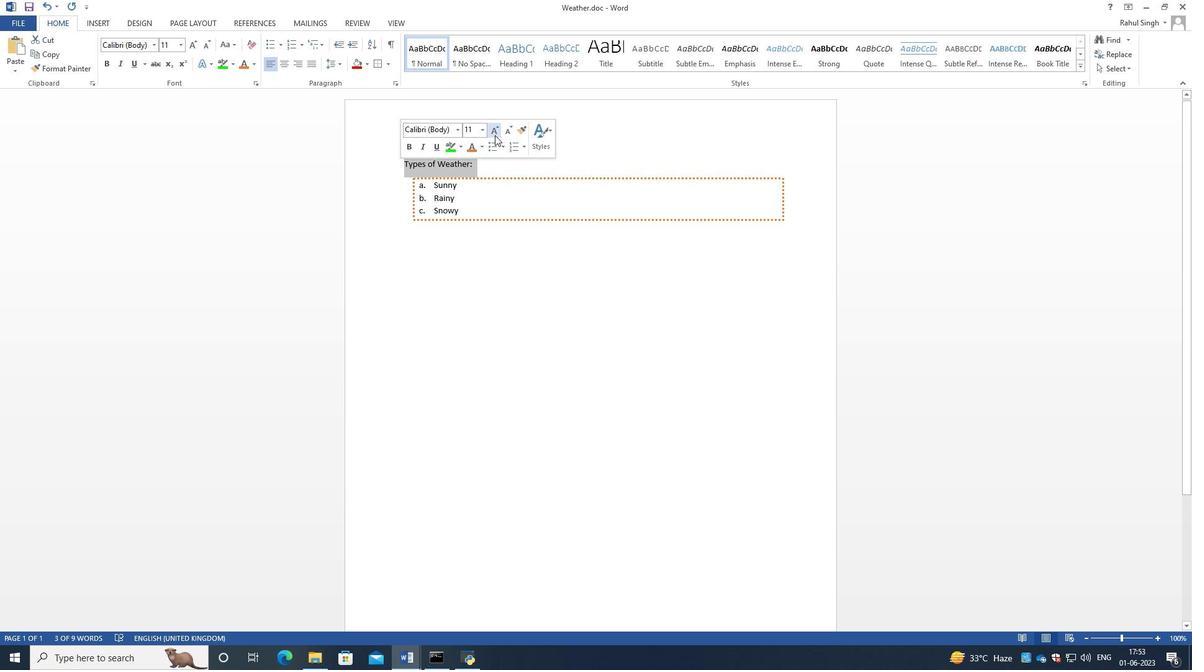 
Action: Mouse pressed left at (485, 128)
Screenshot: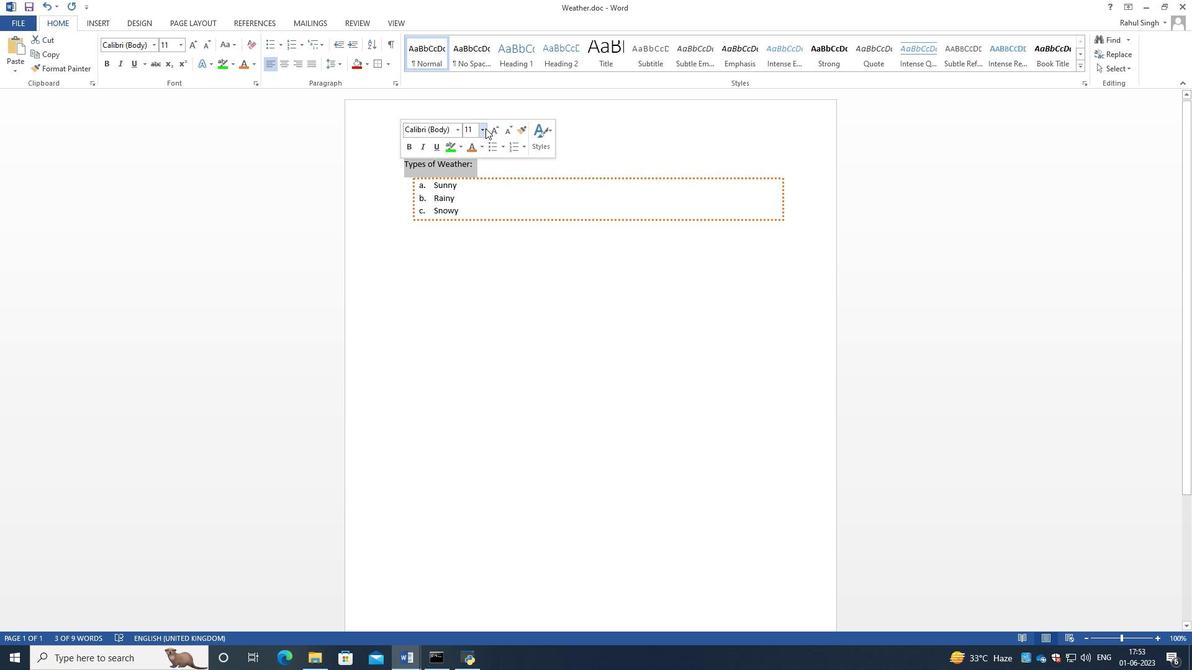 
Action: Mouse moved to (472, 275)
Screenshot: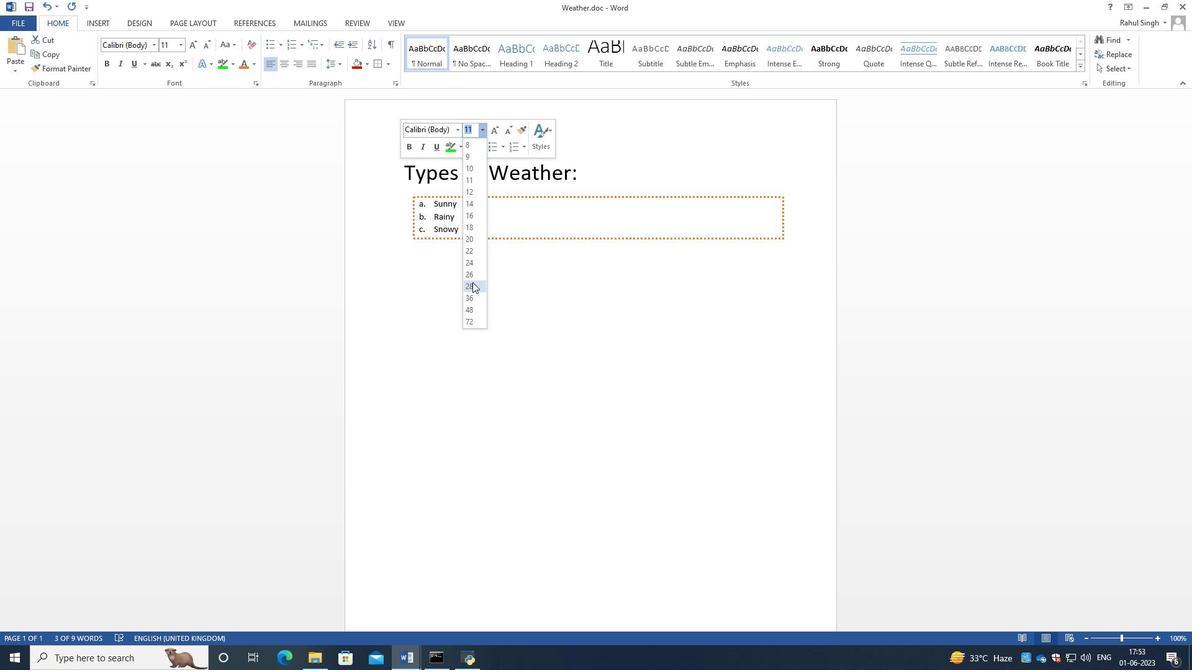 
Action: Mouse pressed left at (472, 275)
Screenshot: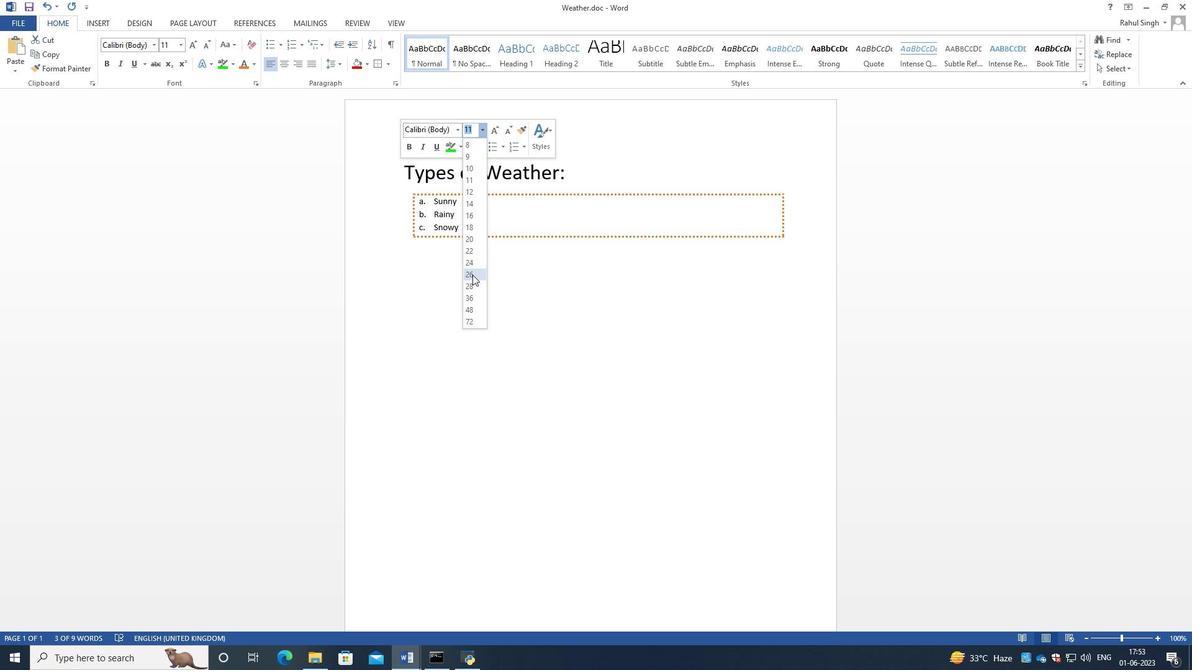 
Action: Mouse moved to (601, 156)
Screenshot: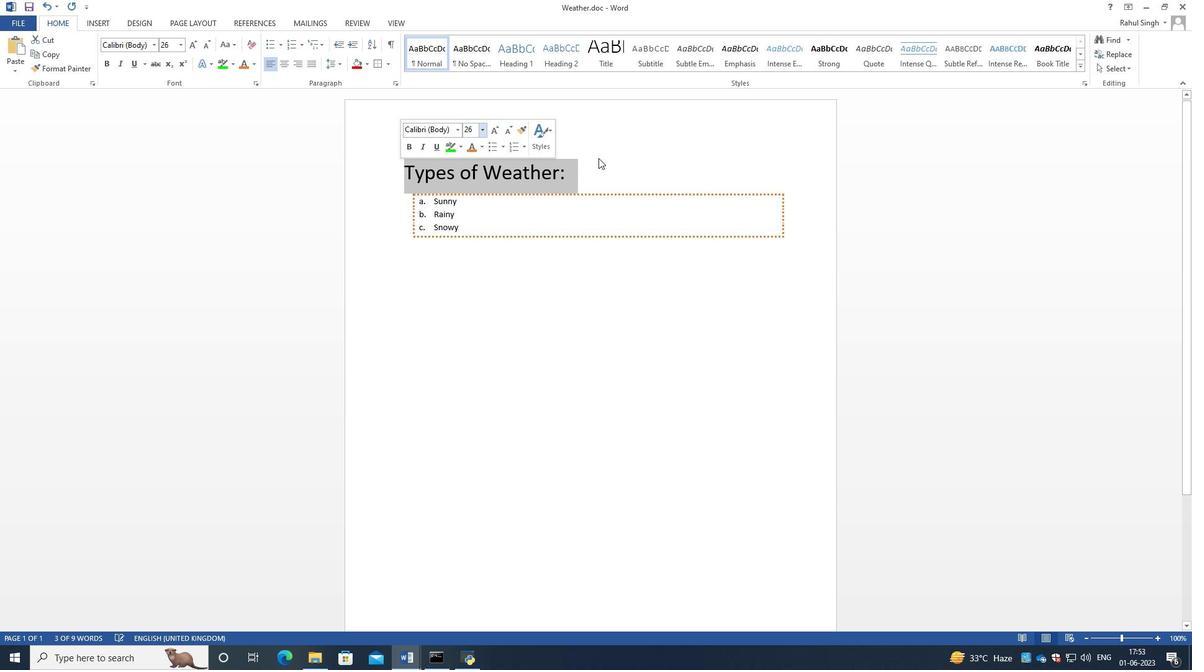 
Action: Mouse pressed left at (601, 156)
Screenshot: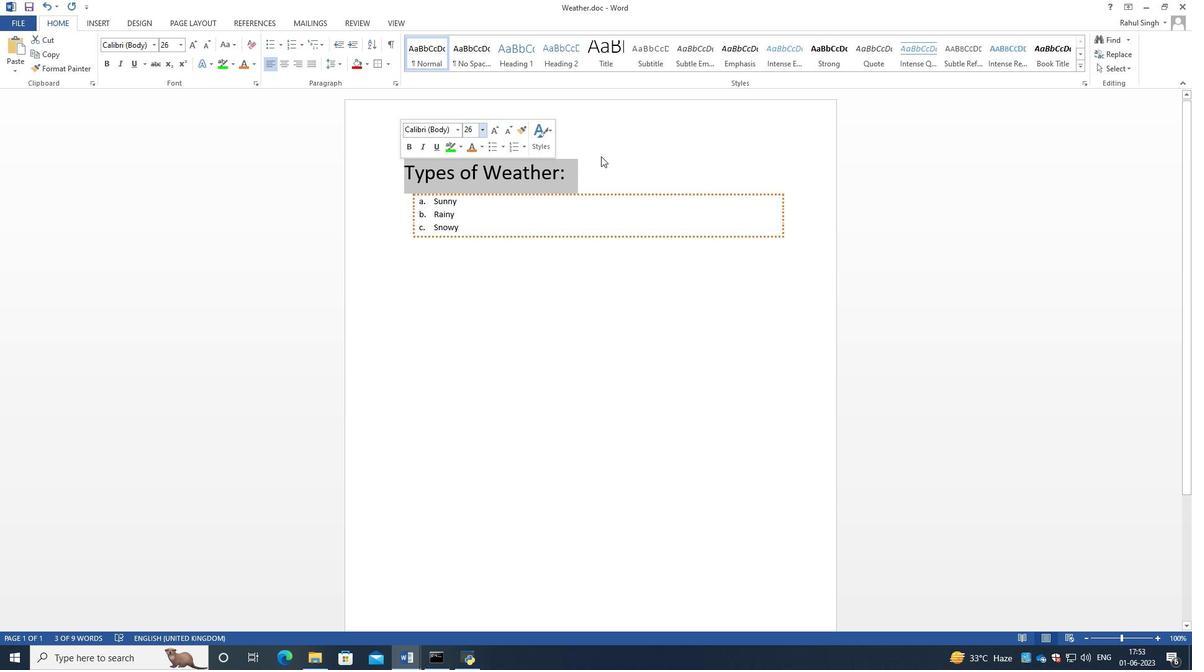 
Action: Mouse moved to (537, 249)
Screenshot: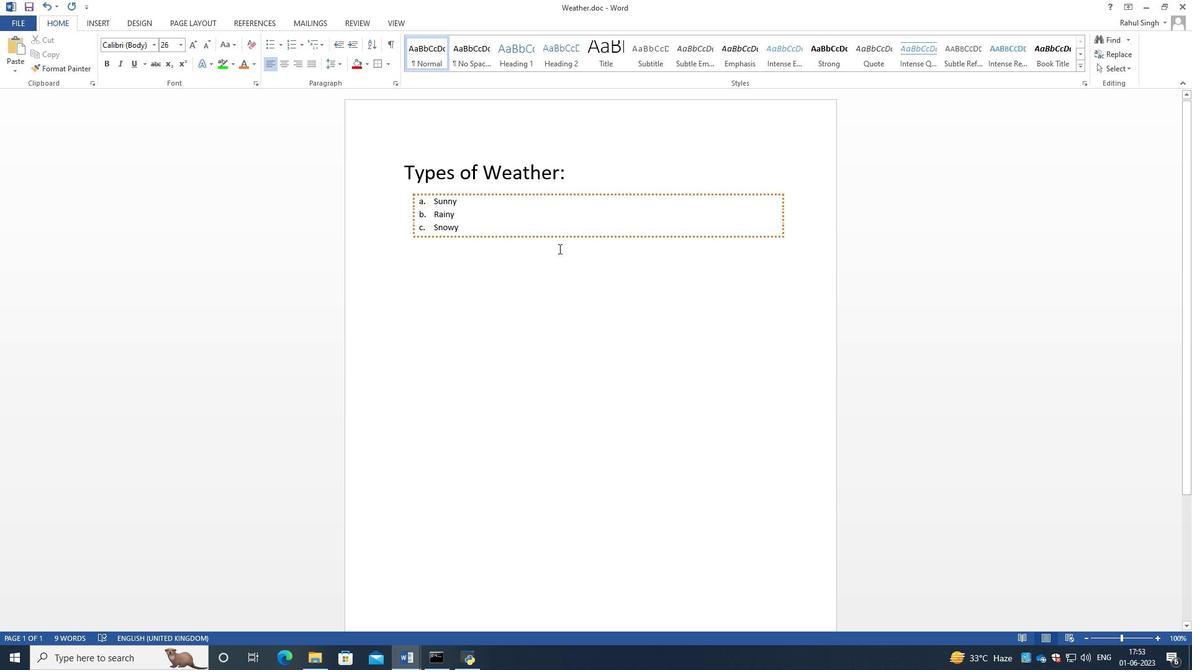 
